 Task: Find connections with filter location Araucária with filter topic #Culturewith filter profile language English with filter current company US Tech Solutions with filter school Narayana Institute with filter industry Entertainment Providers with filter service category Project Management with filter keywords title Red Cross Volunteer
Action: Mouse moved to (508, 92)
Screenshot: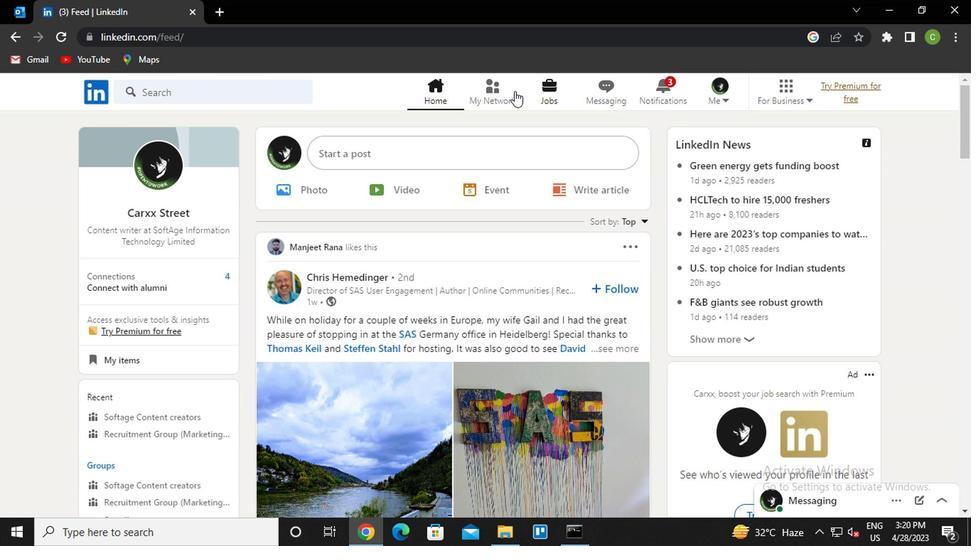 
Action: Mouse pressed left at (508, 92)
Screenshot: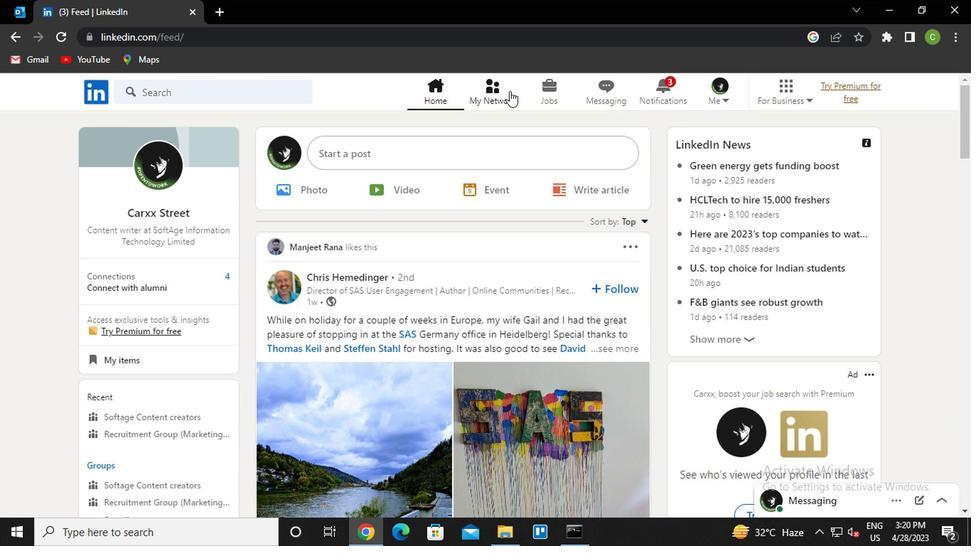 
Action: Mouse moved to (216, 171)
Screenshot: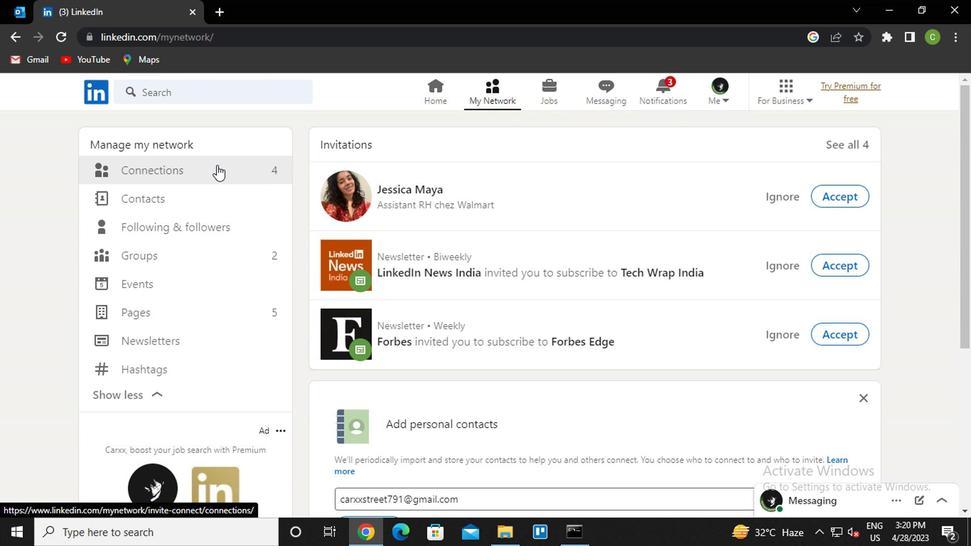 
Action: Mouse pressed left at (216, 171)
Screenshot: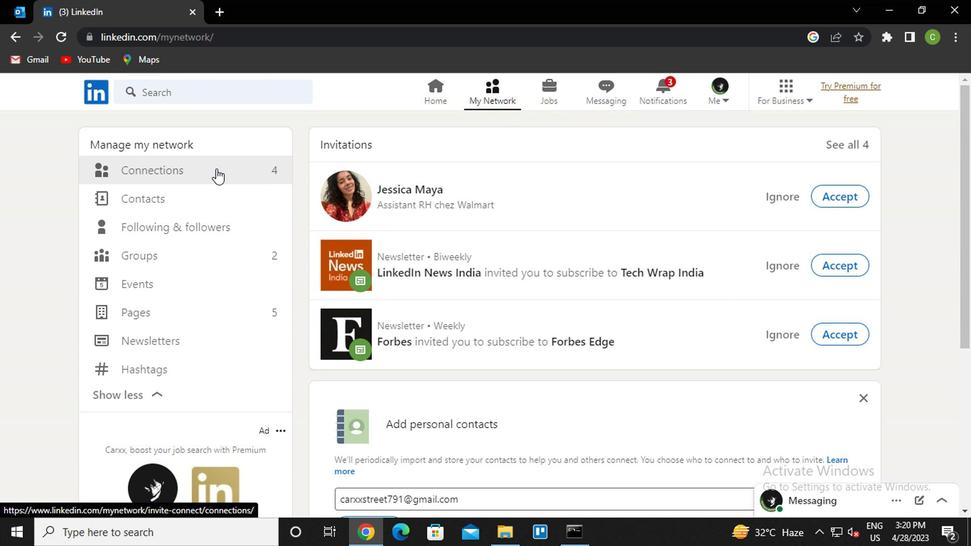 
Action: Mouse moved to (593, 173)
Screenshot: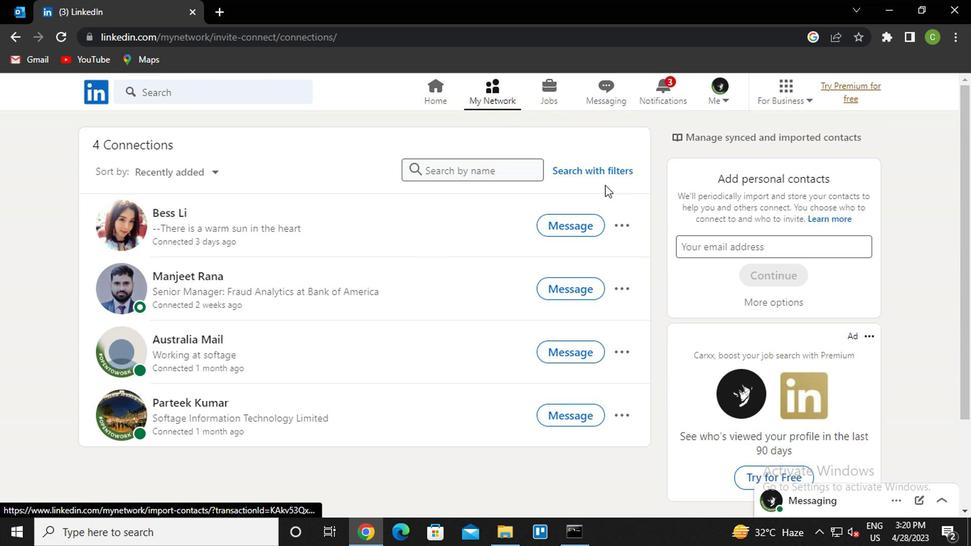 
Action: Mouse pressed left at (593, 173)
Screenshot: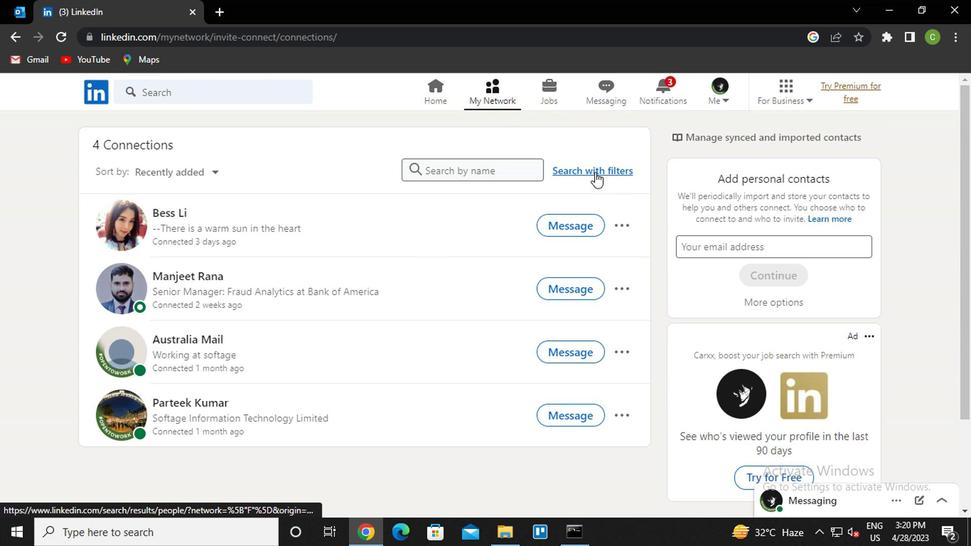 
Action: Mouse moved to (533, 129)
Screenshot: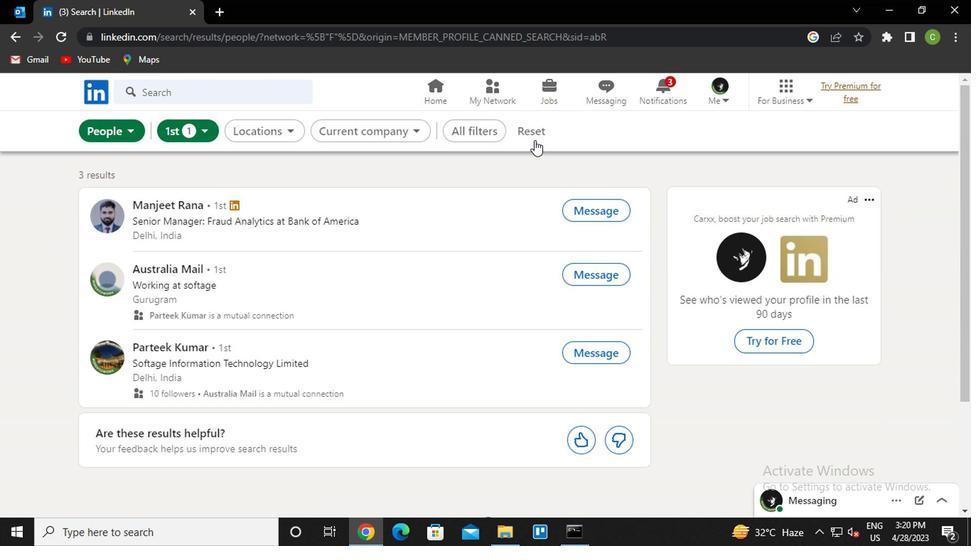 
Action: Mouse pressed left at (533, 129)
Screenshot: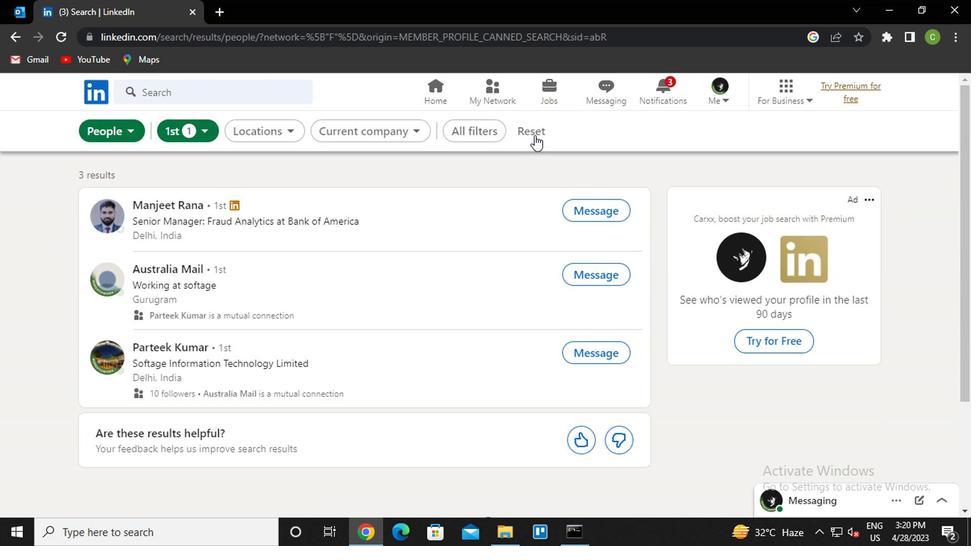 
Action: Mouse moved to (513, 136)
Screenshot: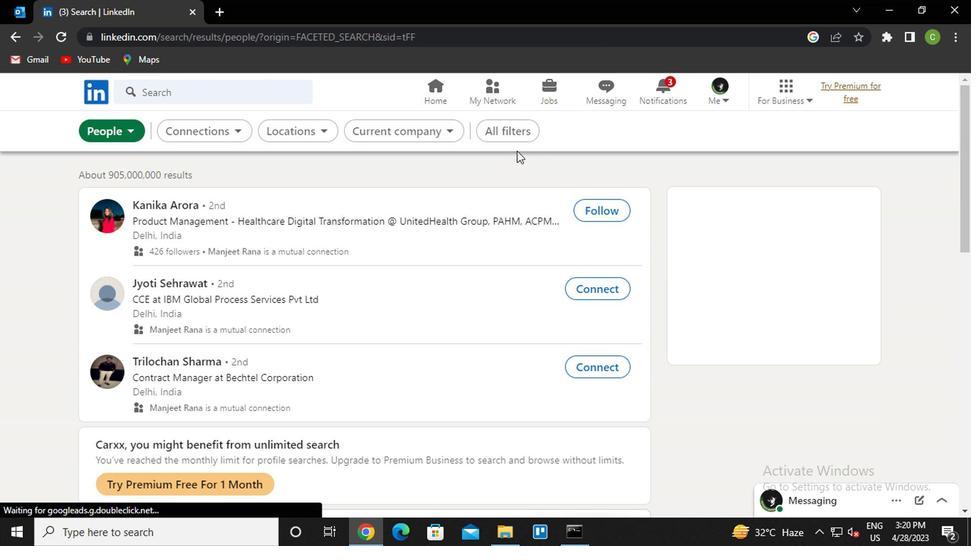 
Action: Mouse pressed left at (513, 136)
Screenshot: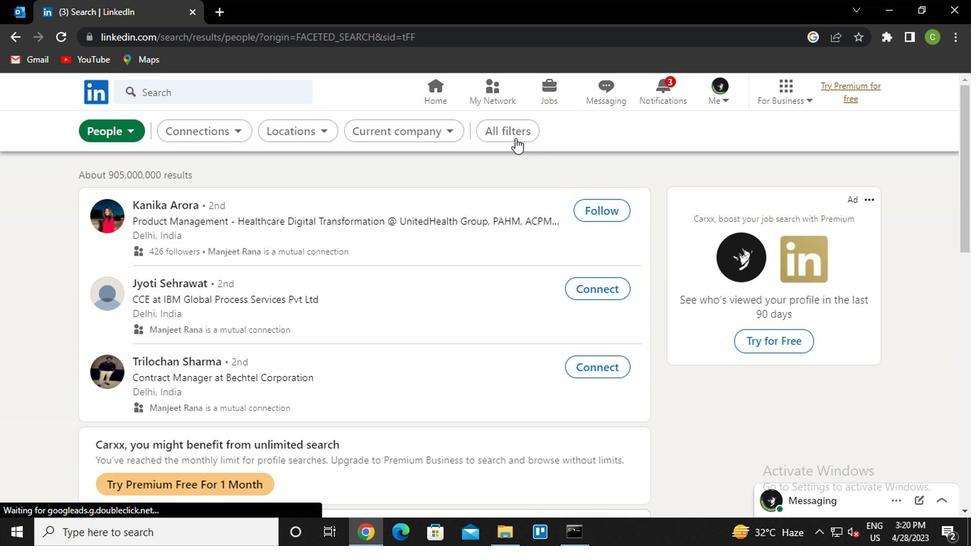 
Action: Mouse moved to (694, 312)
Screenshot: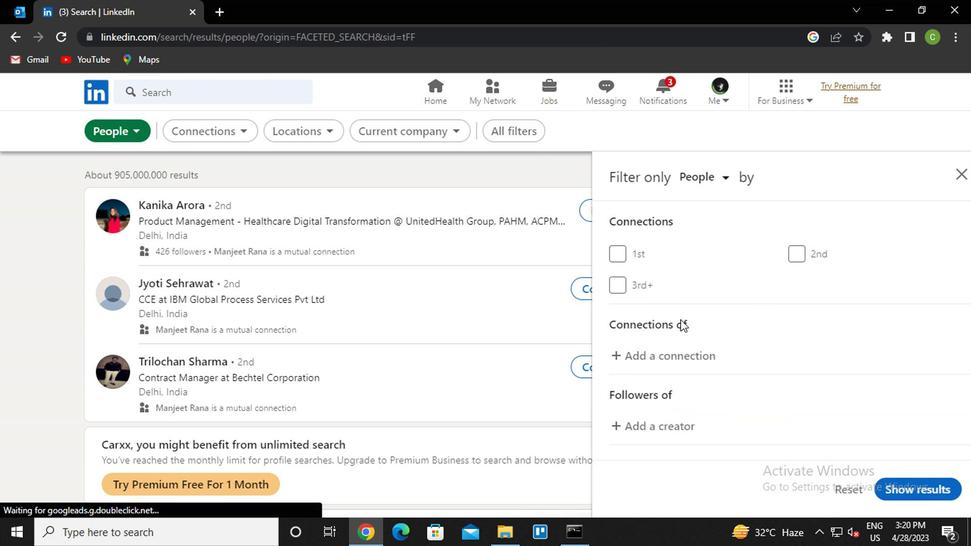 
Action: Mouse scrolled (694, 311) with delta (0, -1)
Screenshot: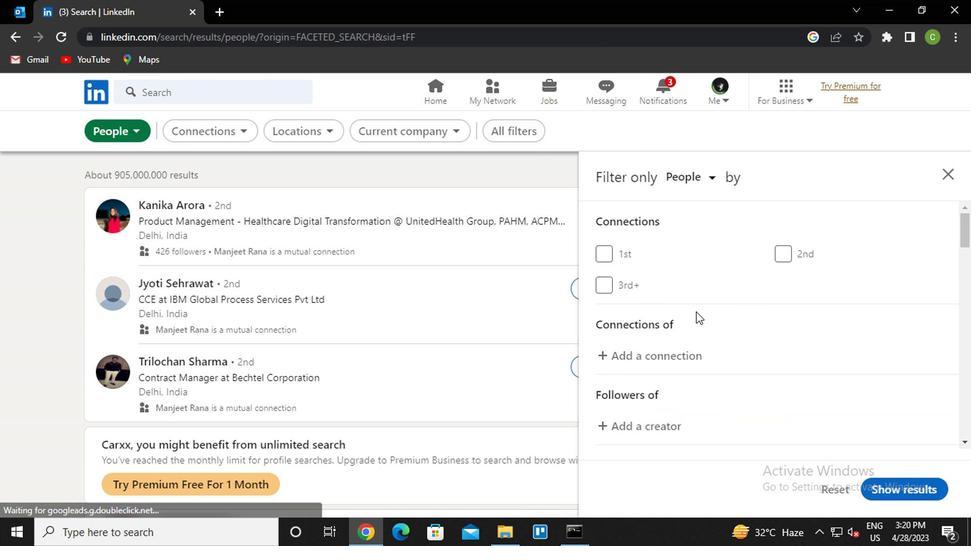 
Action: Mouse scrolled (694, 311) with delta (0, -1)
Screenshot: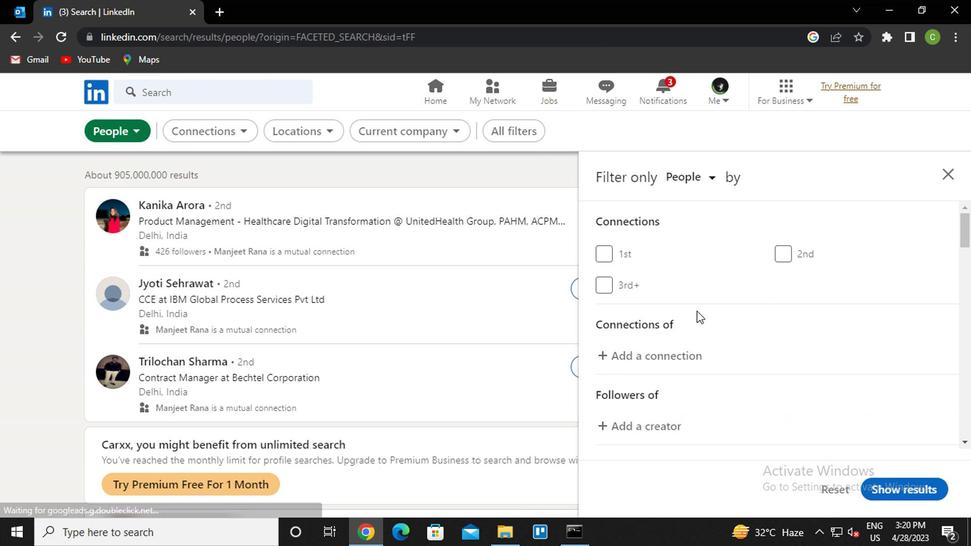 
Action: Mouse scrolled (694, 311) with delta (0, -1)
Screenshot: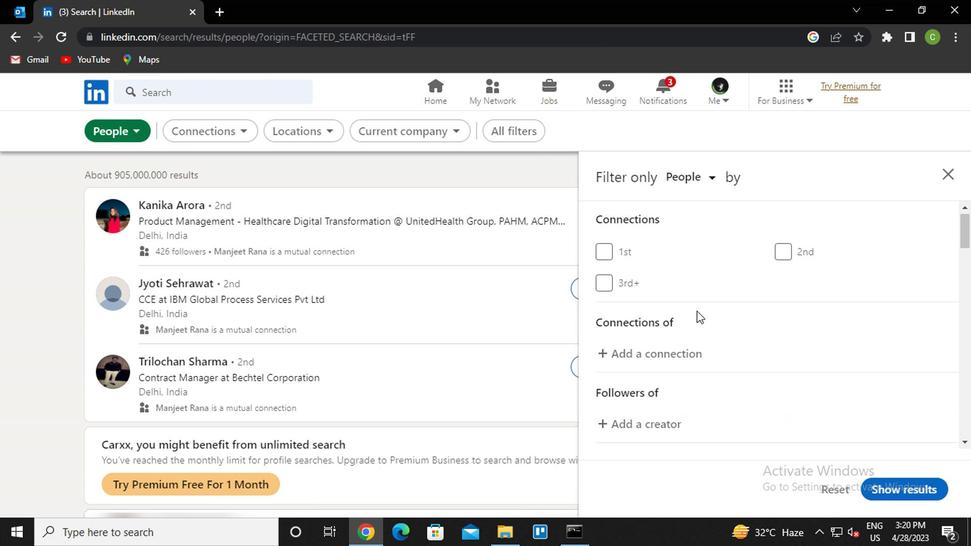 
Action: Mouse scrolled (694, 311) with delta (0, -1)
Screenshot: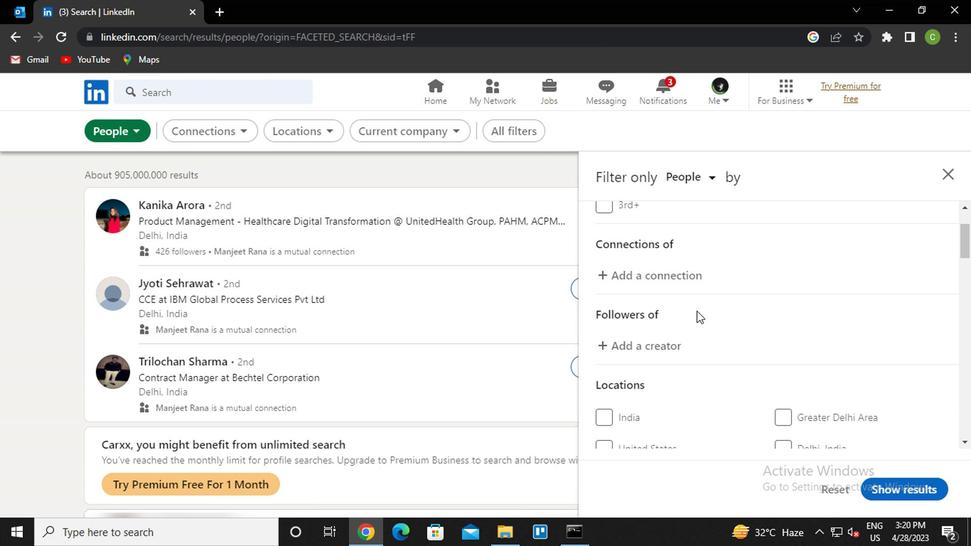 
Action: Mouse moved to (820, 277)
Screenshot: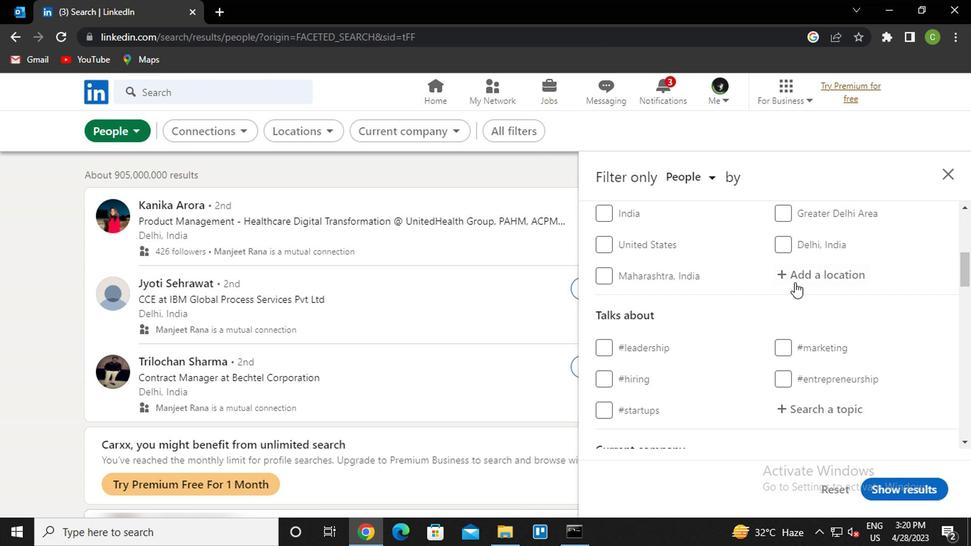 
Action: Mouse pressed left at (820, 277)
Screenshot: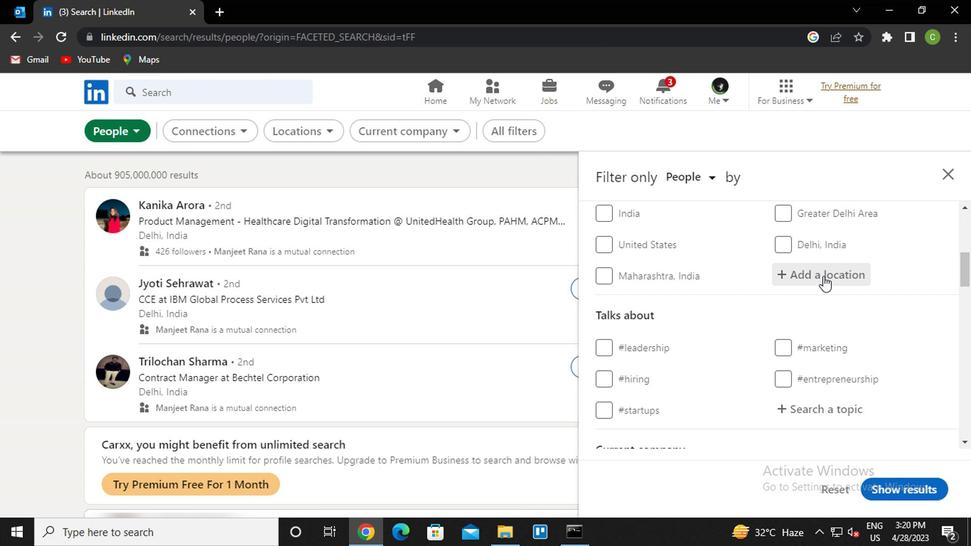 
Action: Key pressed <Key.caps_lock>a<Key.caps_lock>rau<Key.down><Key.down><Key.down><Key.enter>
Screenshot: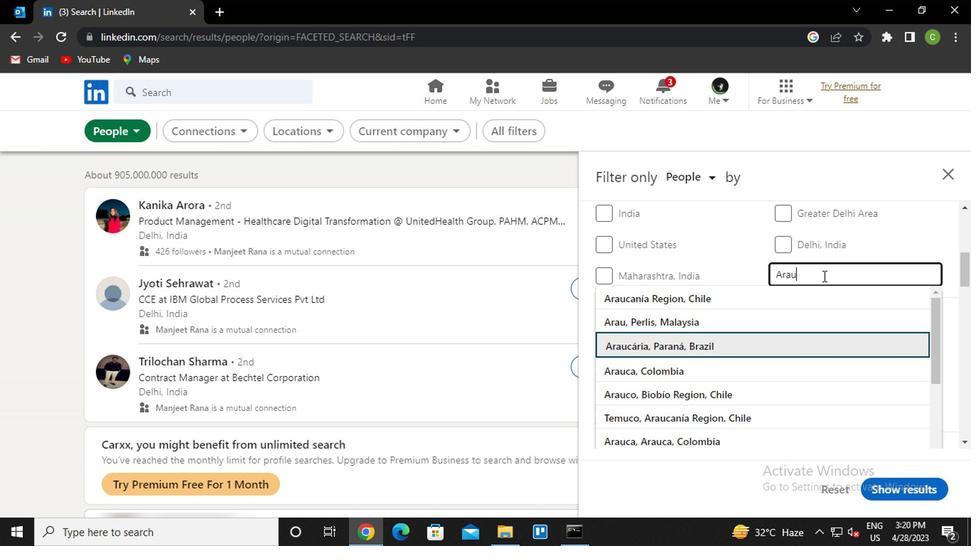 
Action: Mouse moved to (804, 302)
Screenshot: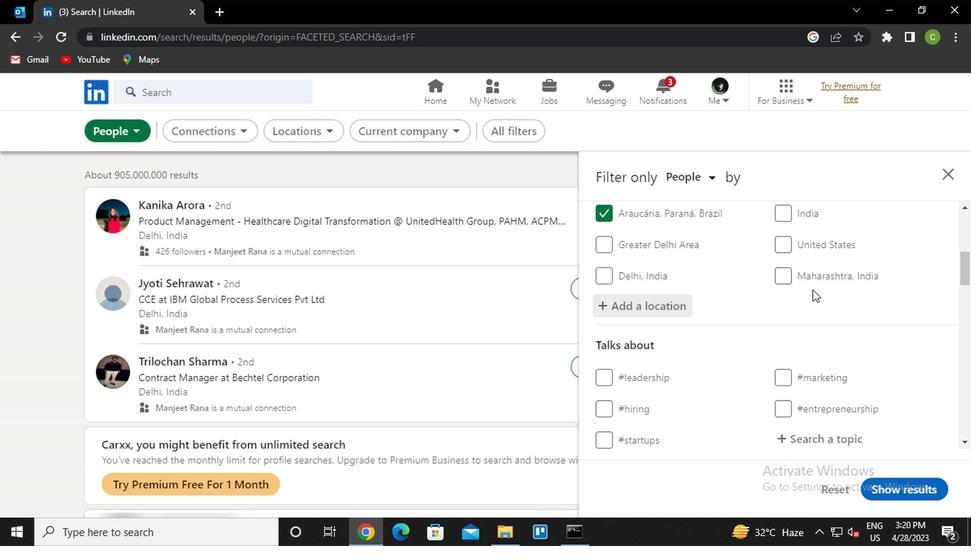 
Action: Mouse scrolled (804, 301) with delta (0, -1)
Screenshot: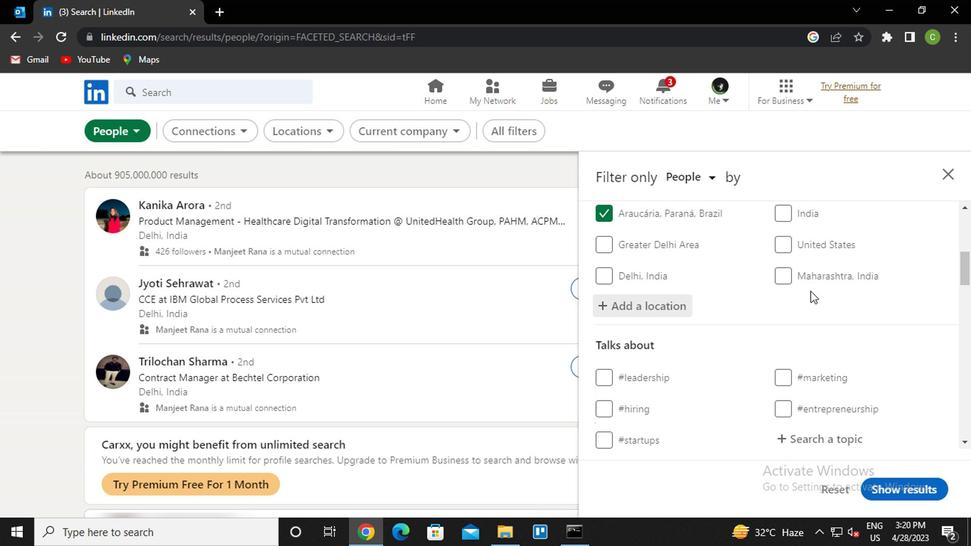 
Action: Mouse moved to (796, 316)
Screenshot: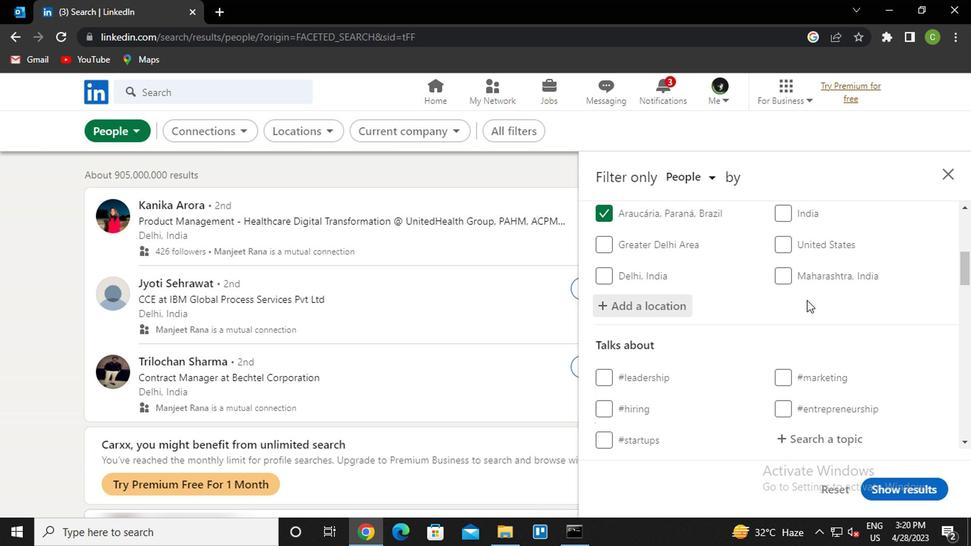 
Action: Mouse scrolled (796, 315) with delta (0, -1)
Screenshot: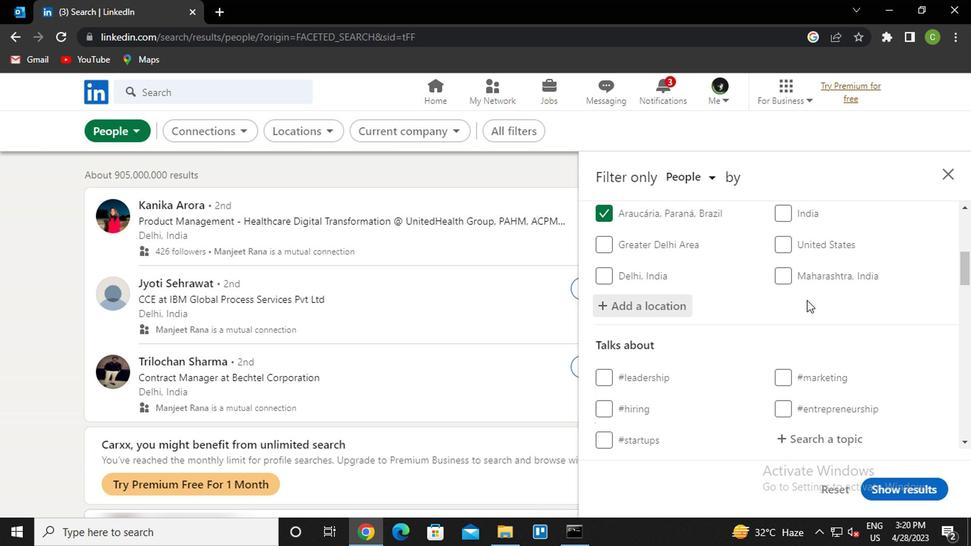 
Action: Mouse moved to (813, 306)
Screenshot: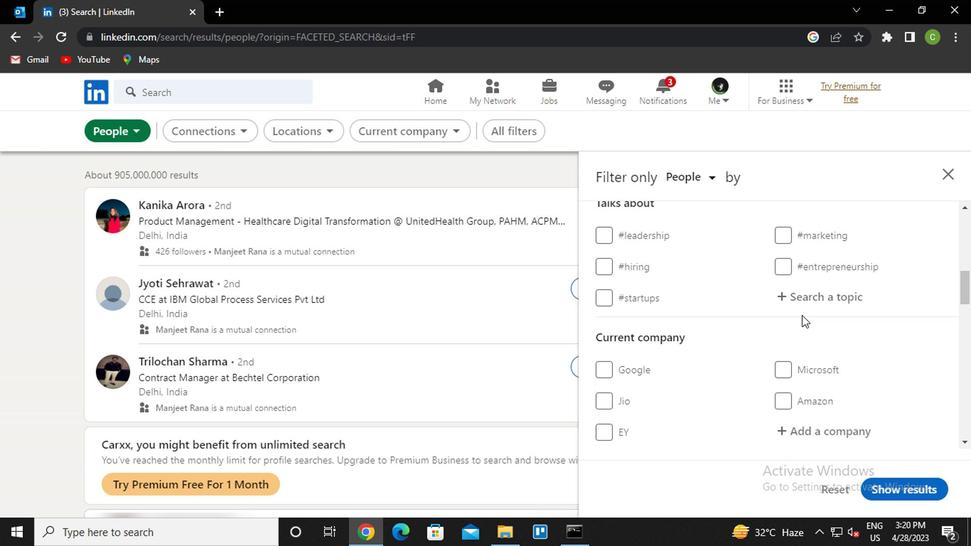 
Action: Mouse pressed left at (813, 306)
Screenshot: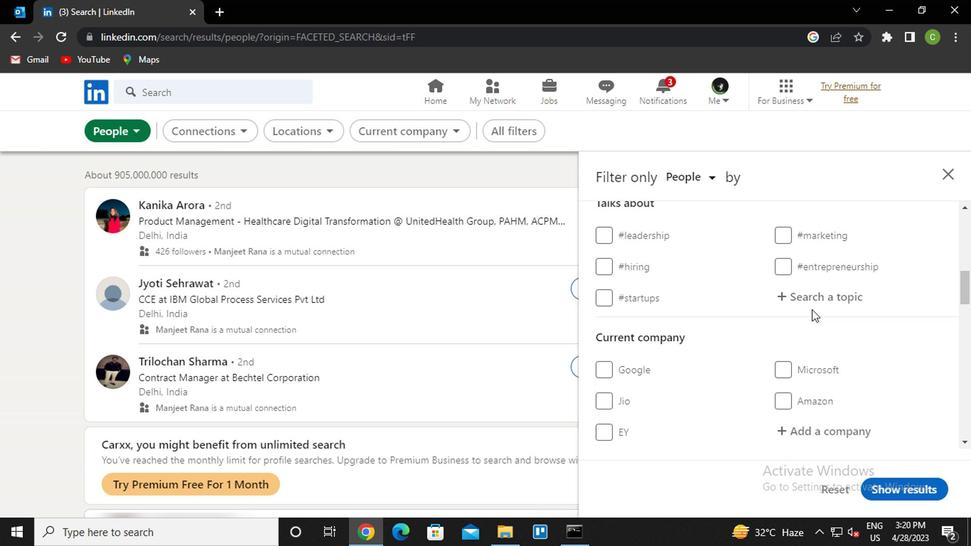 
Action: Key pressed <Key.caps_lock>c<Key.caps_lock>ulture<Key.down><Key.enter>
Screenshot: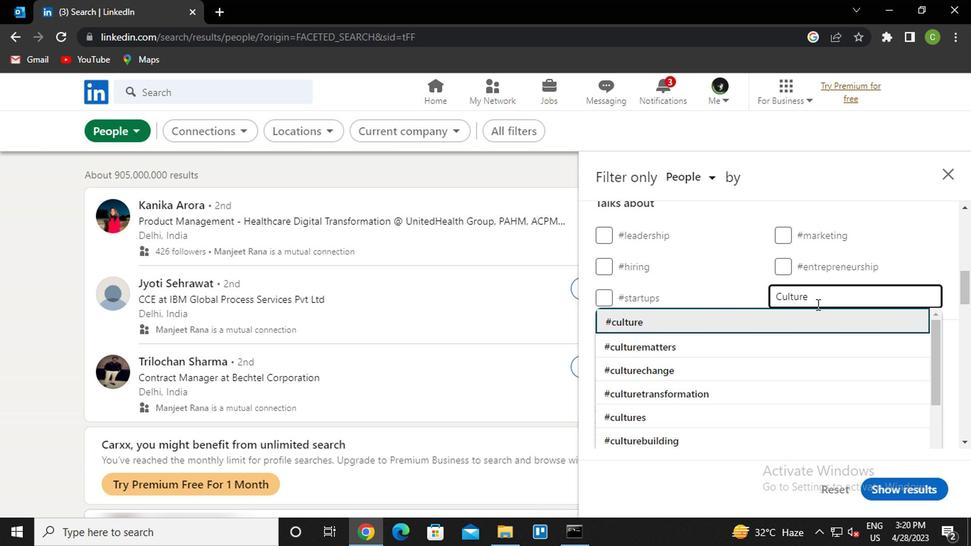 
Action: Mouse moved to (801, 313)
Screenshot: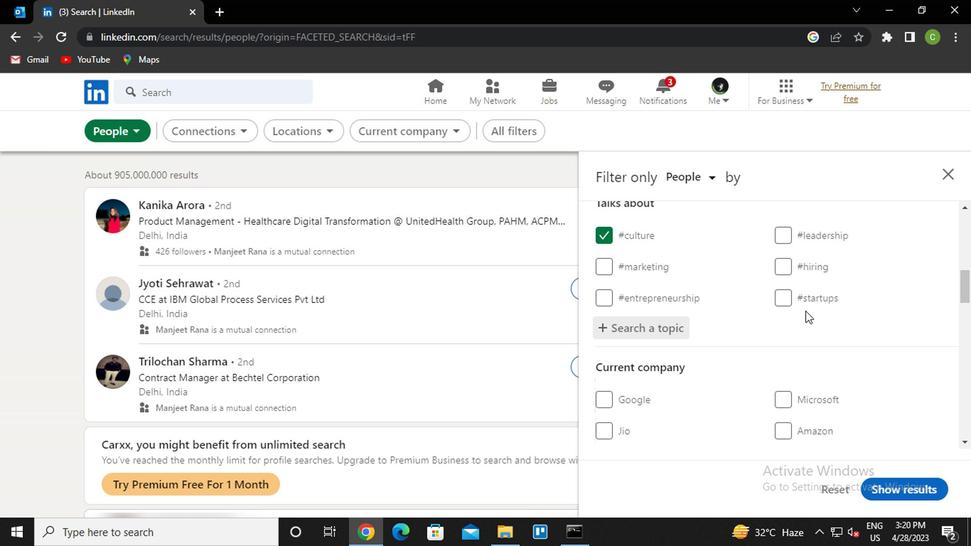 
Action: Mouse scrolled (801, 312) with delta (0, 0)
Screenshot: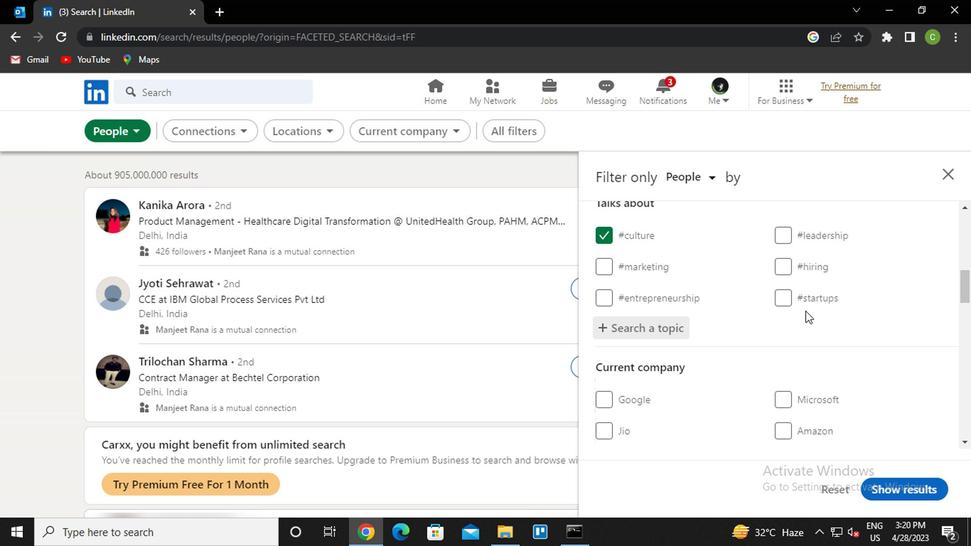
Action: Mouse moved to (801, 315)
Screenshot: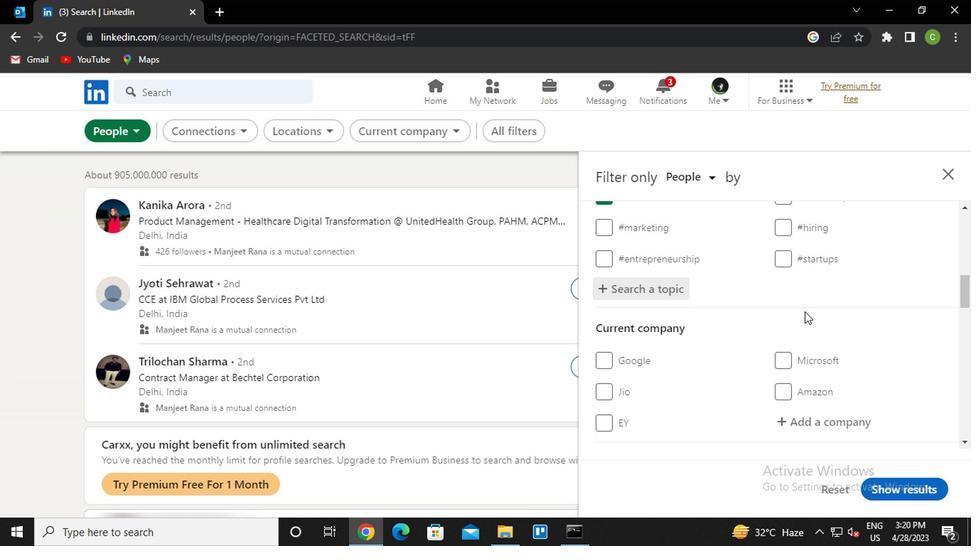 
Action: Mouse scrolled (801, 314) with delta (0, 0)
Screenshot: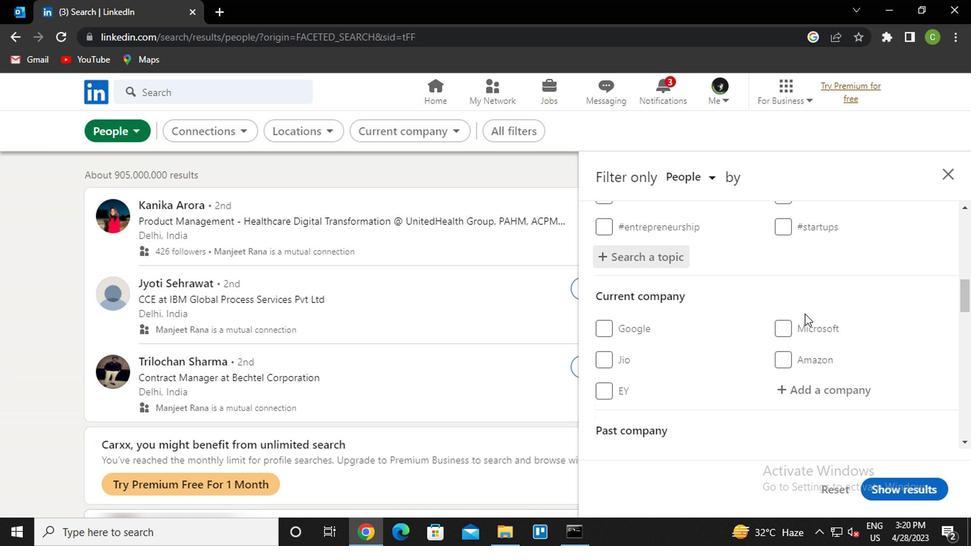 
Action: Mouse moved to (800, 318)
Screenshot: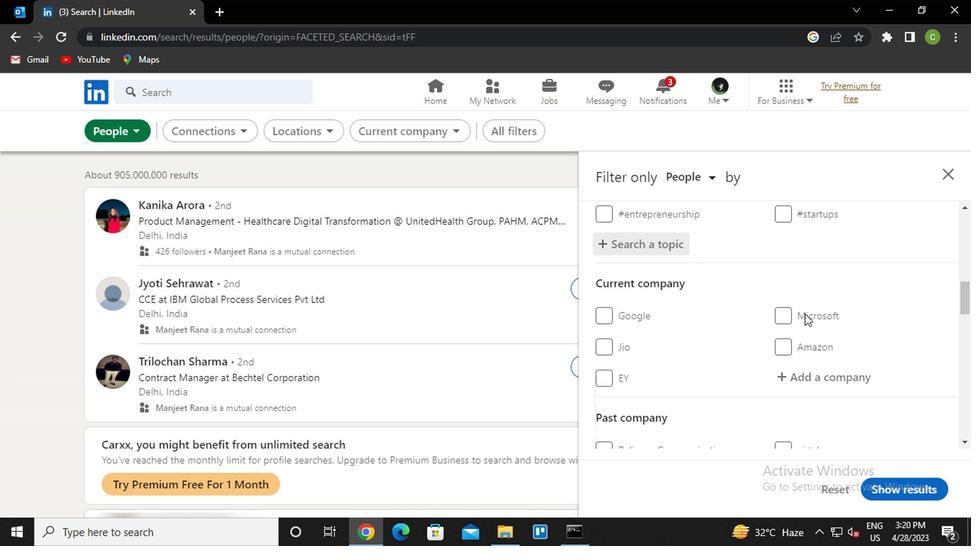 
Action: Mouse scrolled (800, 318) with delta (0, 0)
Screenshot: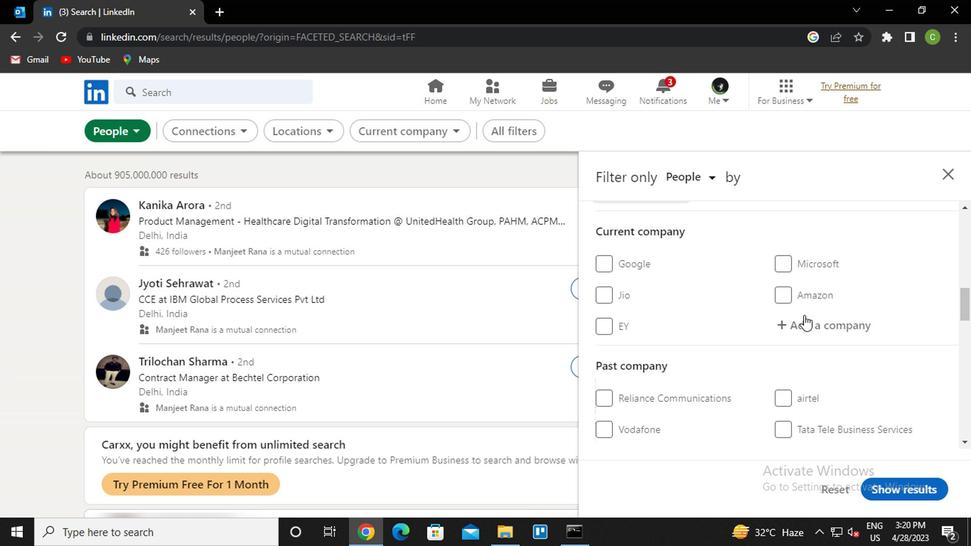
Action: Mouse moved to (819, 247)
Screenshot: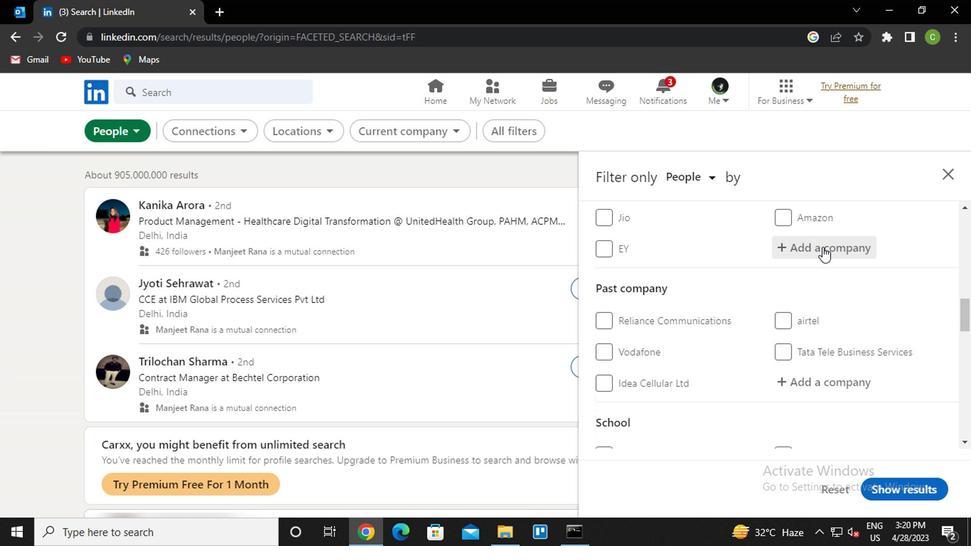 
Action: Mouse pressed left at (819, 247)
Screenshot: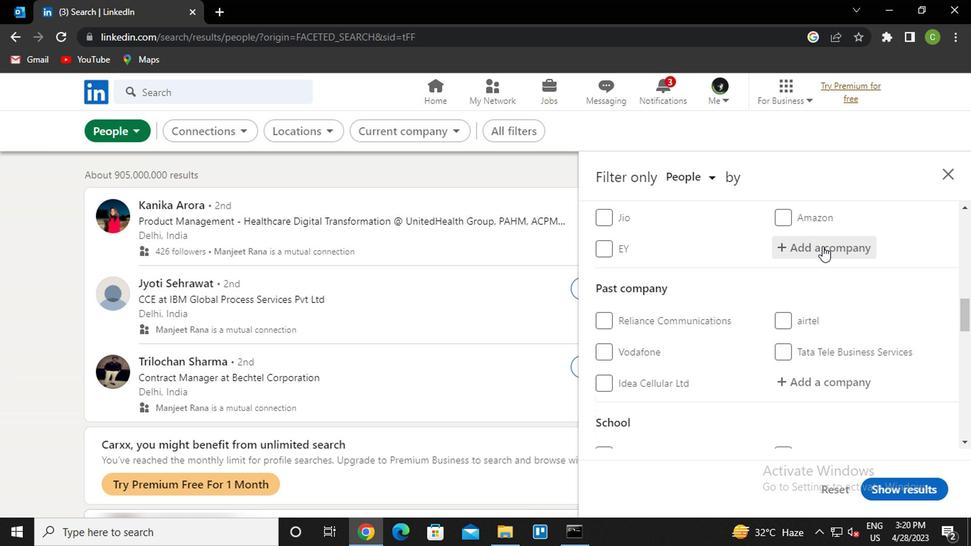 
Action: Mouse moved to (785, 244)
Screenshot: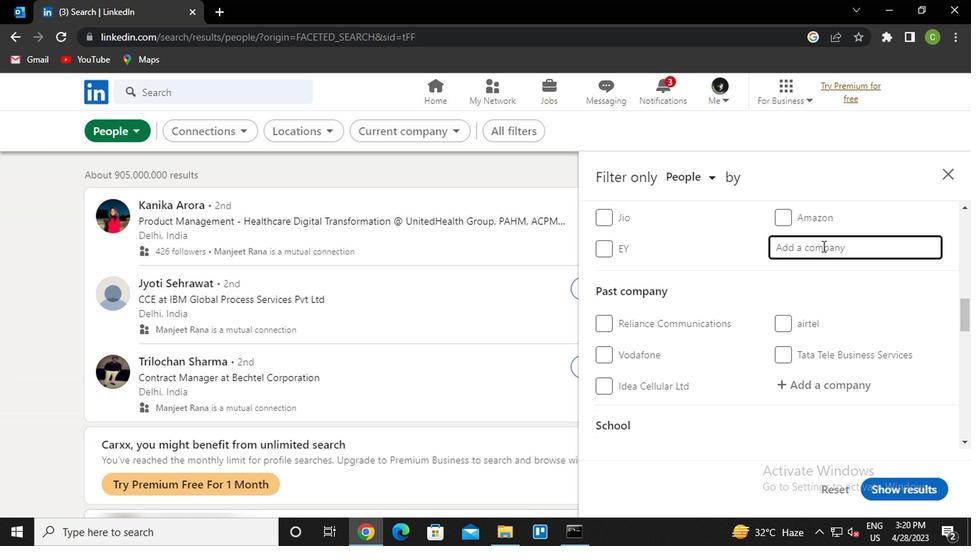 
Action: Mouse scrolled (785, 243) with delta (0, -1)
Screenshot: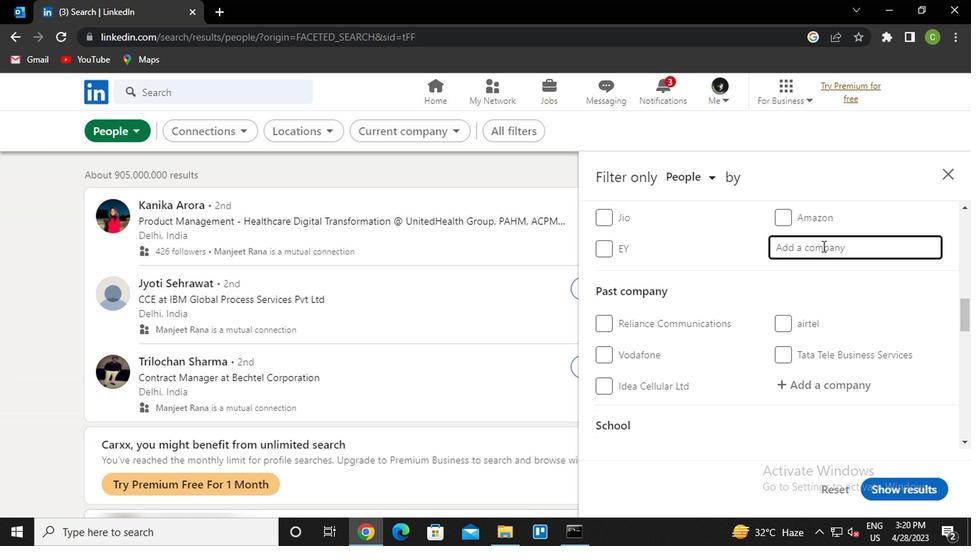 
Action: Mouse moved to (772, 253)
Screenshot: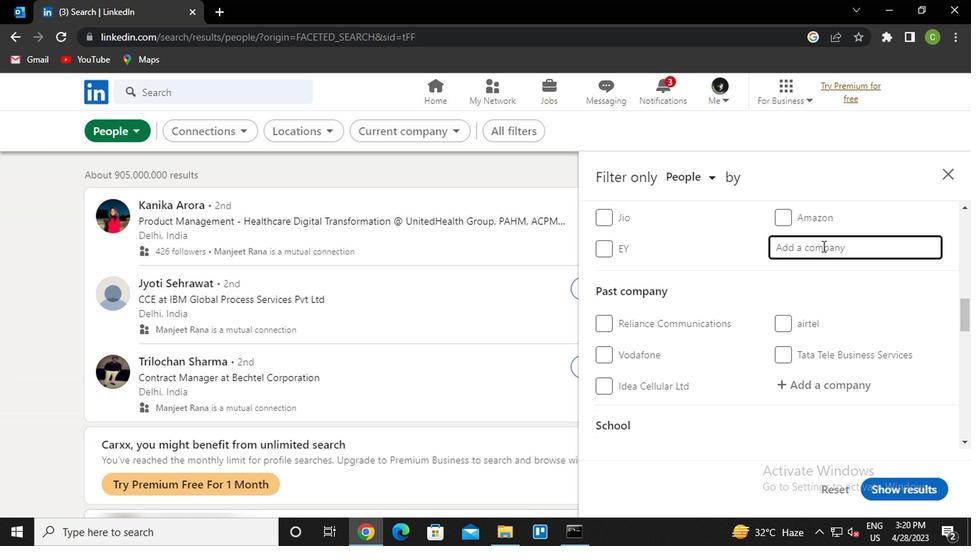 
Action: Mouse scrolled (772, 252) with delta (0, -1)
Screenshot: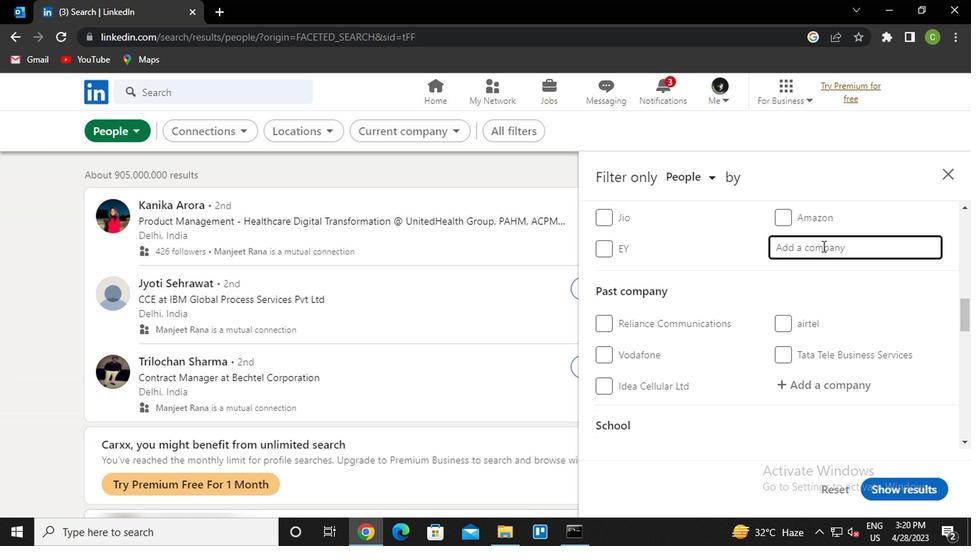 
Action: Mouse moved to (760, 264)
Screenshot: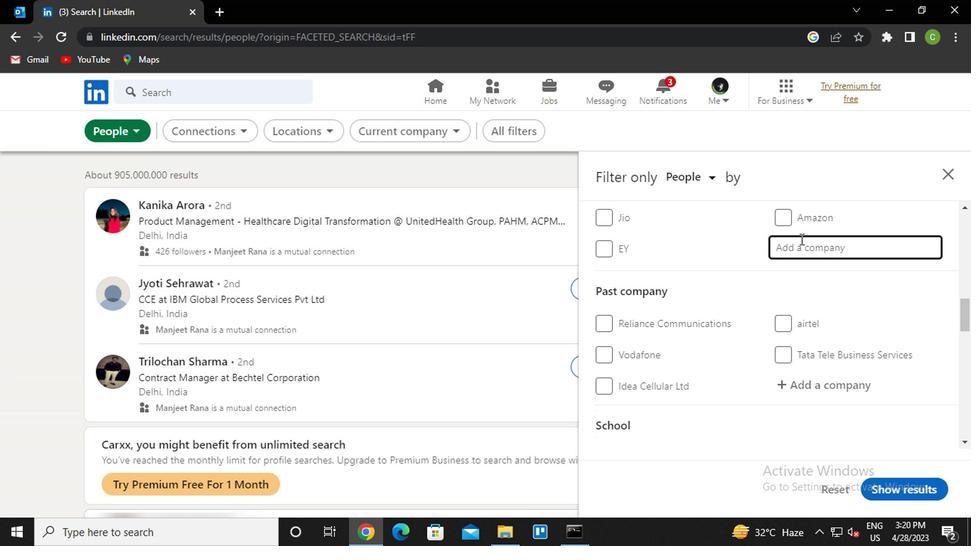 
Action: Mouse scrolled (760, 264) with delta (0, 0)
Screenshot: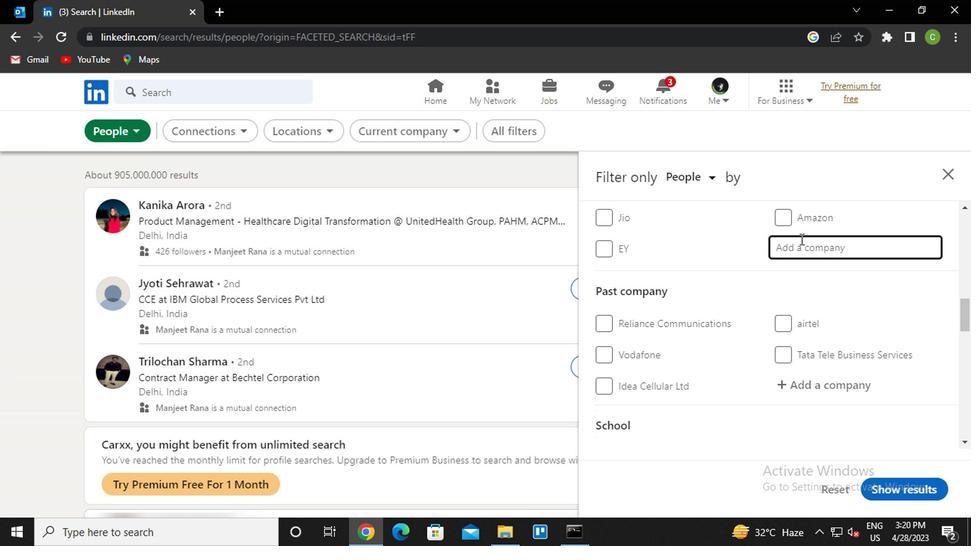 
Action: Mouse moved to (754, 268)
Screenshot: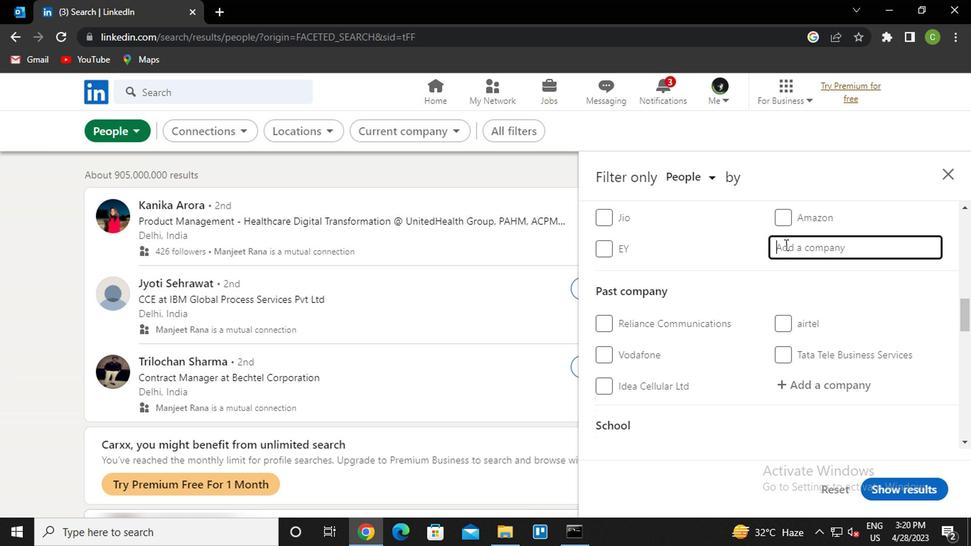 
Action: Mouse scrolled (754, 267) with delta (0, 0)
Screenshot: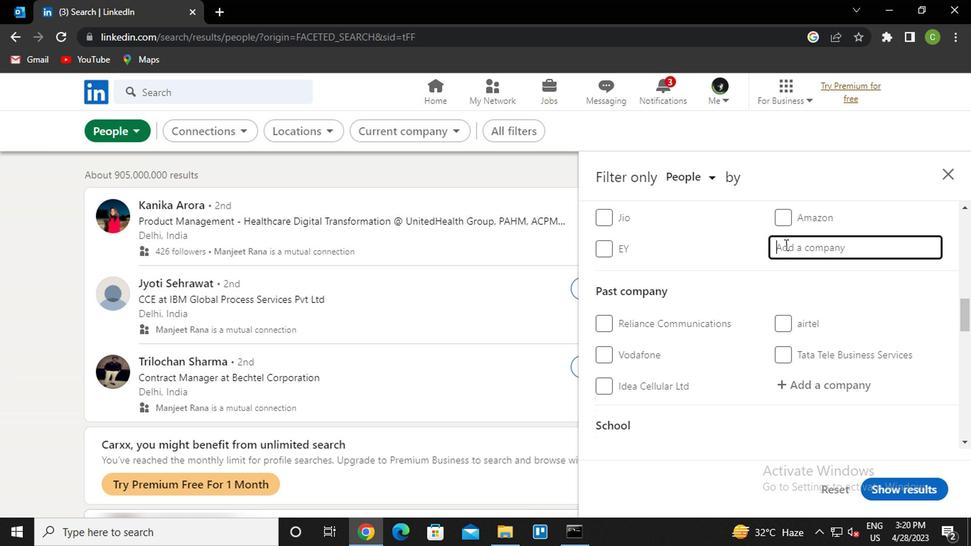 
Action: Mouse moved to (747, 272)
Screenshot: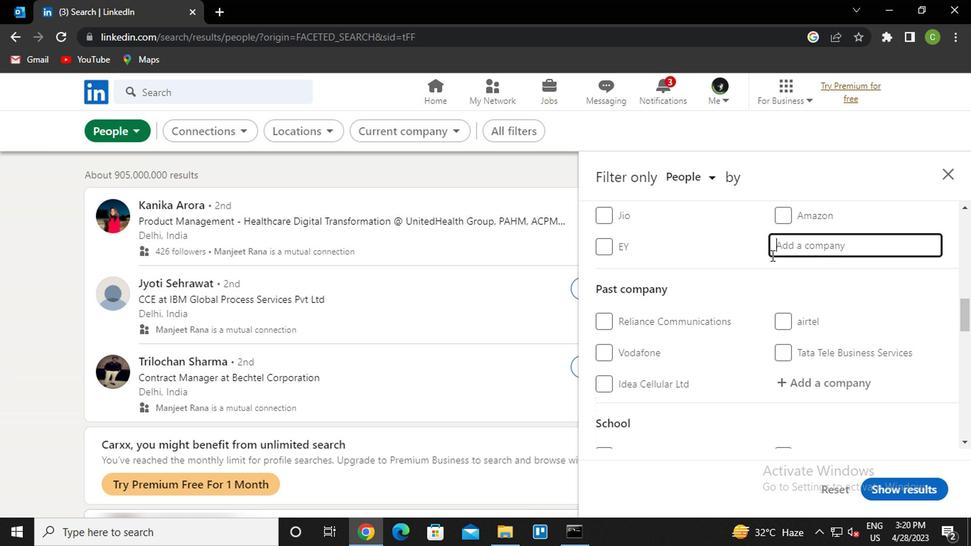 
Action: Mouse scrolled (747, 271) with delta (0, -1)
Screenshot: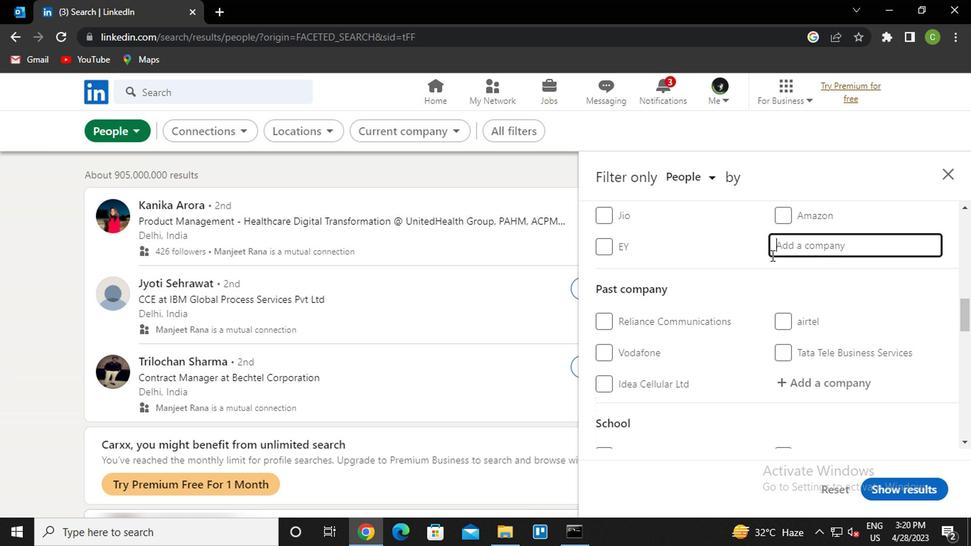 
Action: Mouse moved to (742, 276)
Screenshot: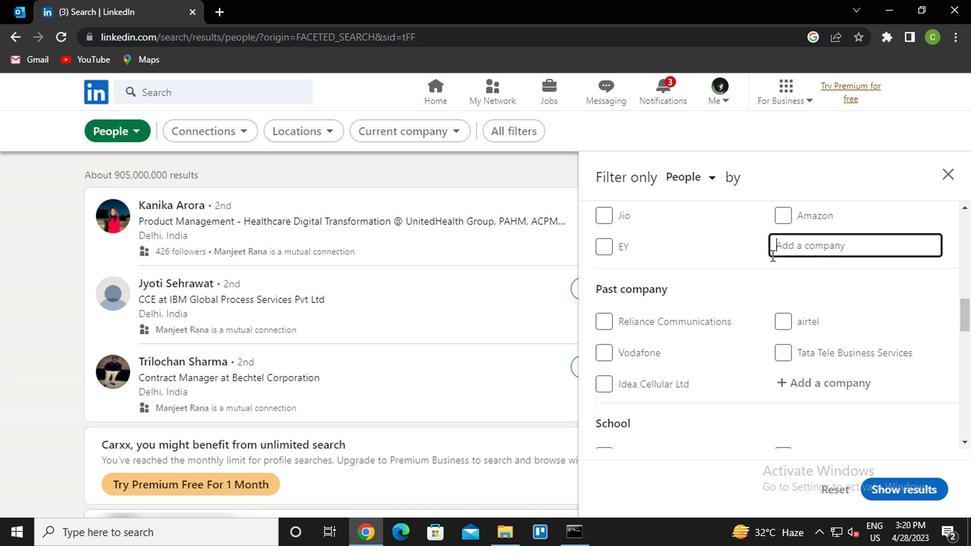 
Action: Mouse scrolled (742, 275) with delta (0, -1)
Screenshot: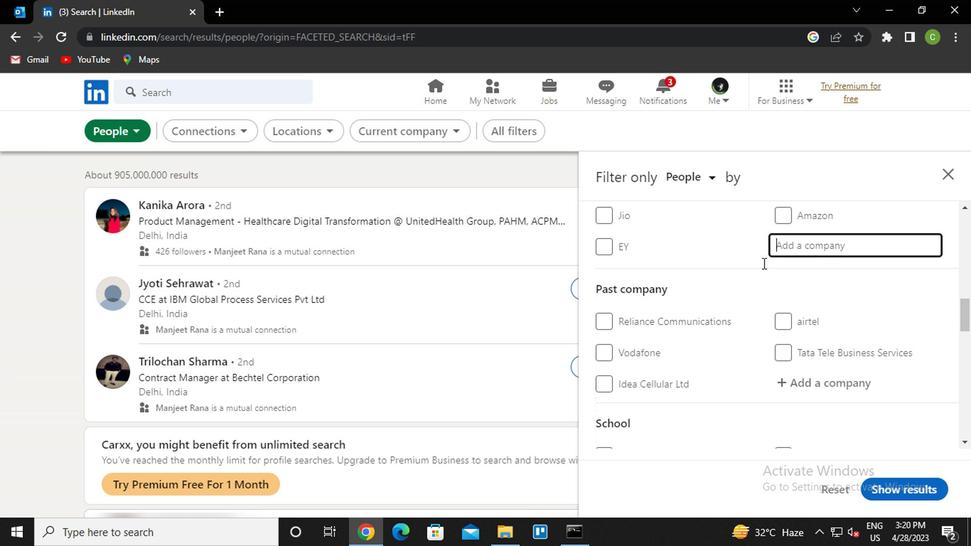 
Action: Mouse moved to (724, 321)
Screenshot: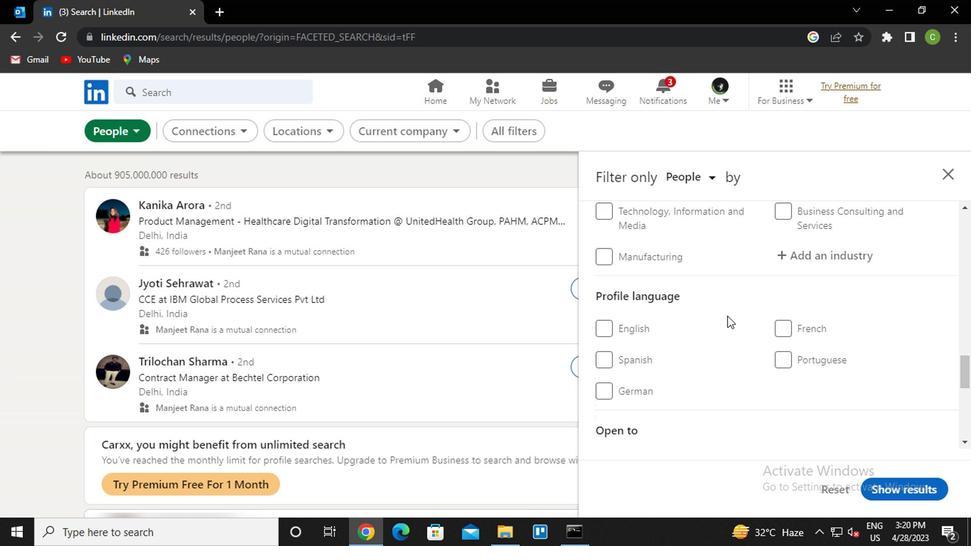 
Action: Mouse scrolled (724, 320) with delta (0, -1)
Screenshot: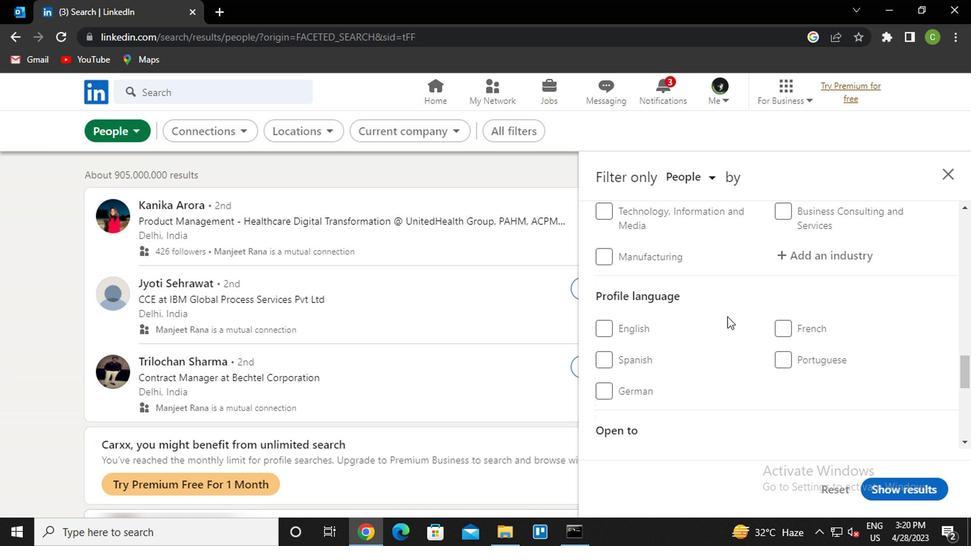 
Action: Mouse moved to (723, 325)
Screenshot: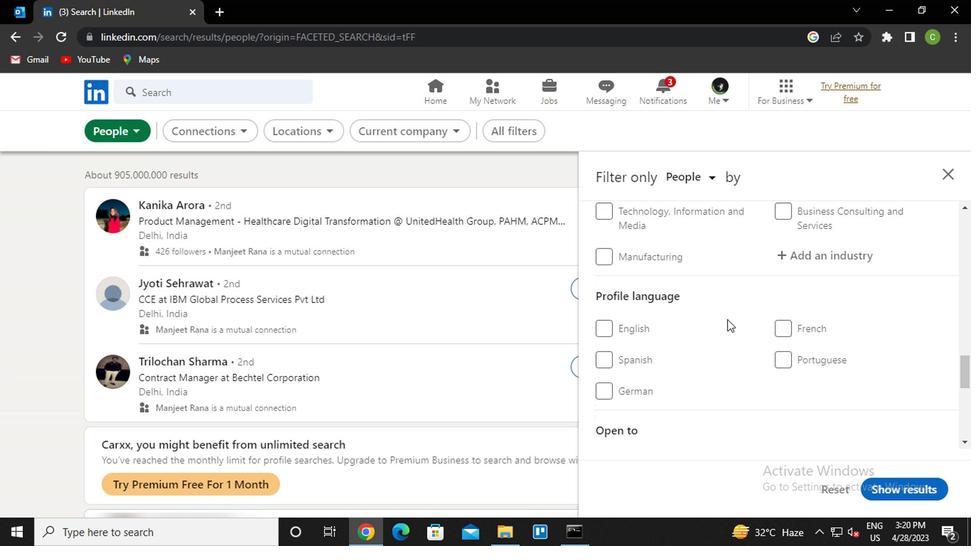 
Action: Mouse scrolled (723, 324) with delta (0, 0)
Screenshot: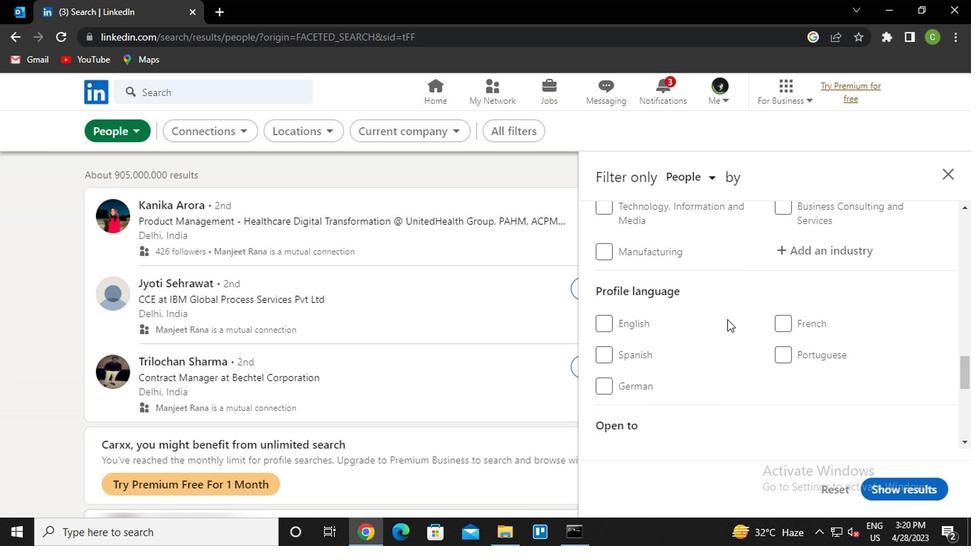 
Action: Mouse moved to (607, 223)
Screenshot: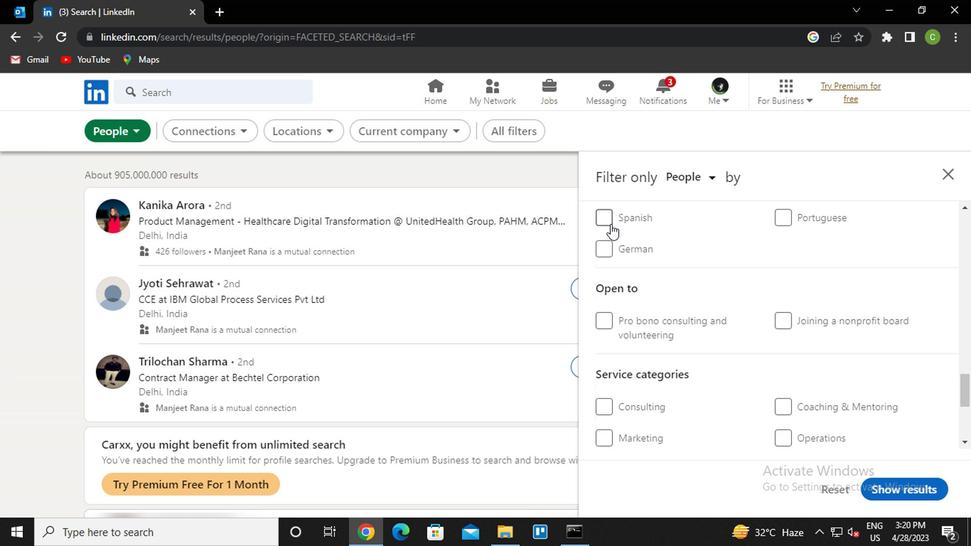 
Action: Mouse pressed left at (607, 223)
Screenshot: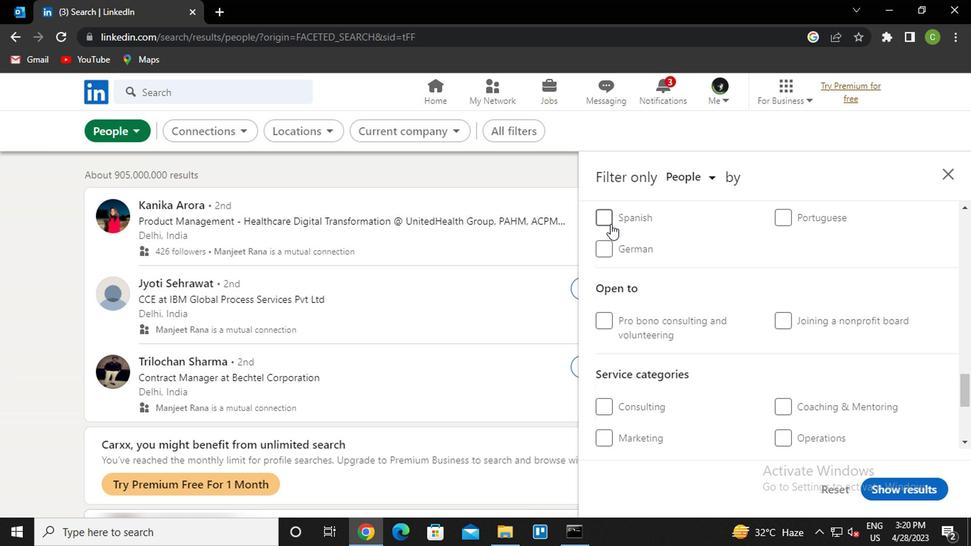 
Action: Mouse moved to (721, 294)
Screenshot: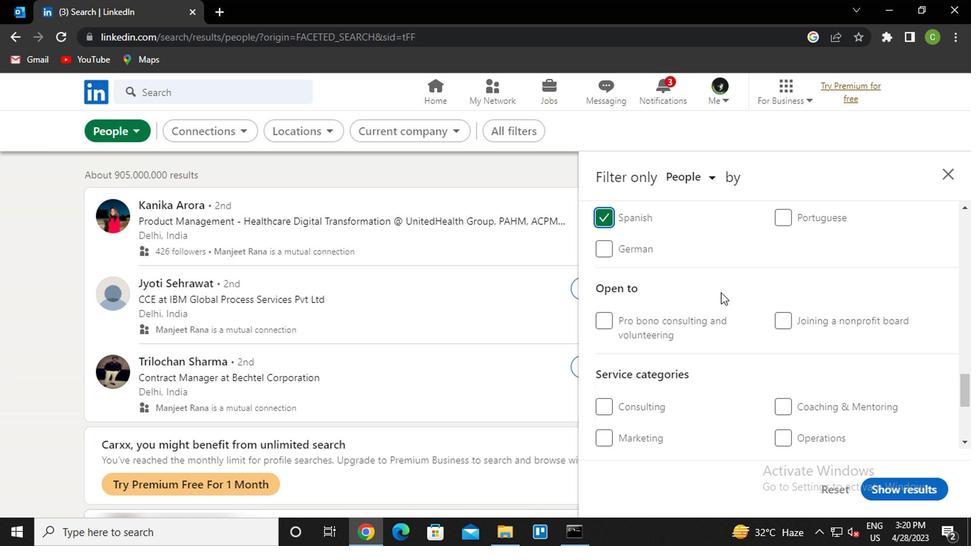 
Action: Mouse scrolled (721, 295) with delta (0, 1)
Screenshot: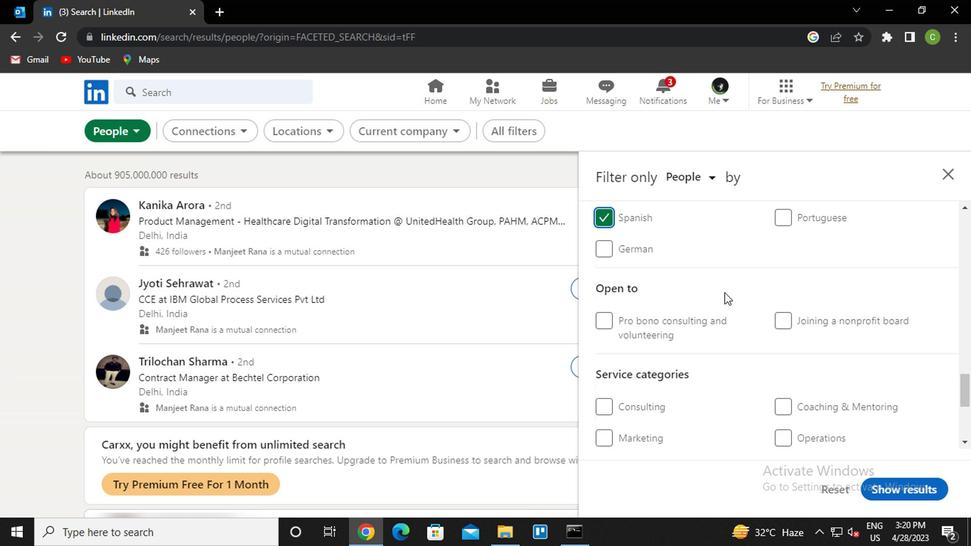 
Action: Mouse moved to (606, 291)
Screenshot: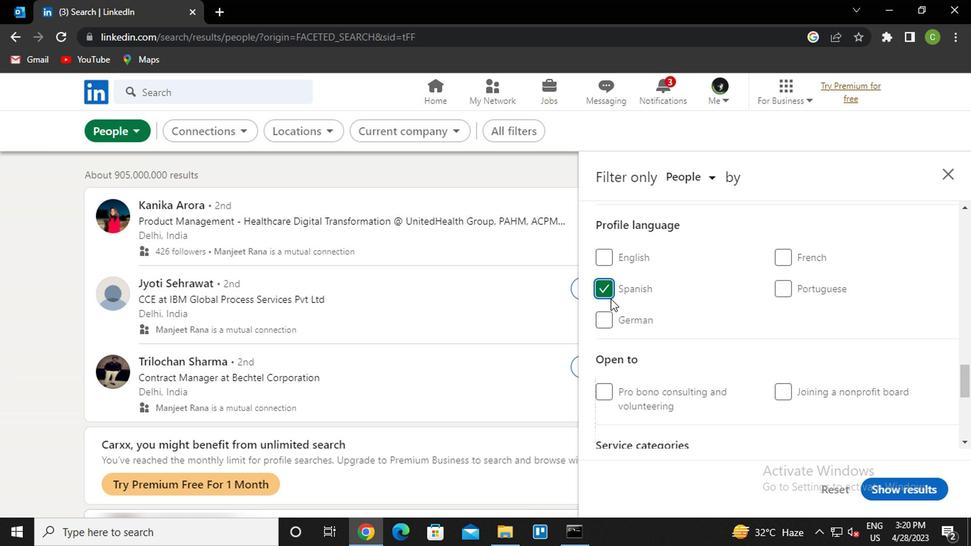 
Action: Mouse pressed left at (606, 291)
Screenshot: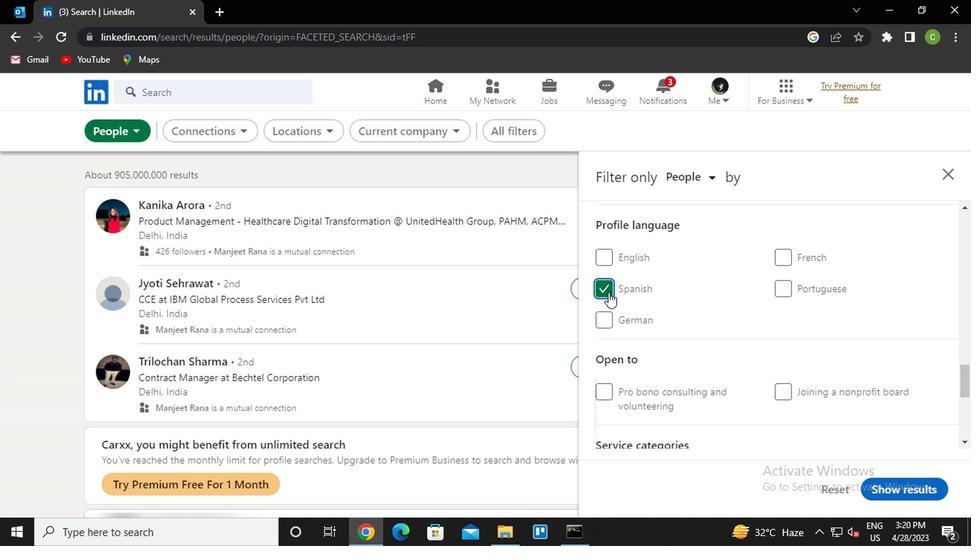 
Action: Mouse moved to (606, 256)
Screenshot: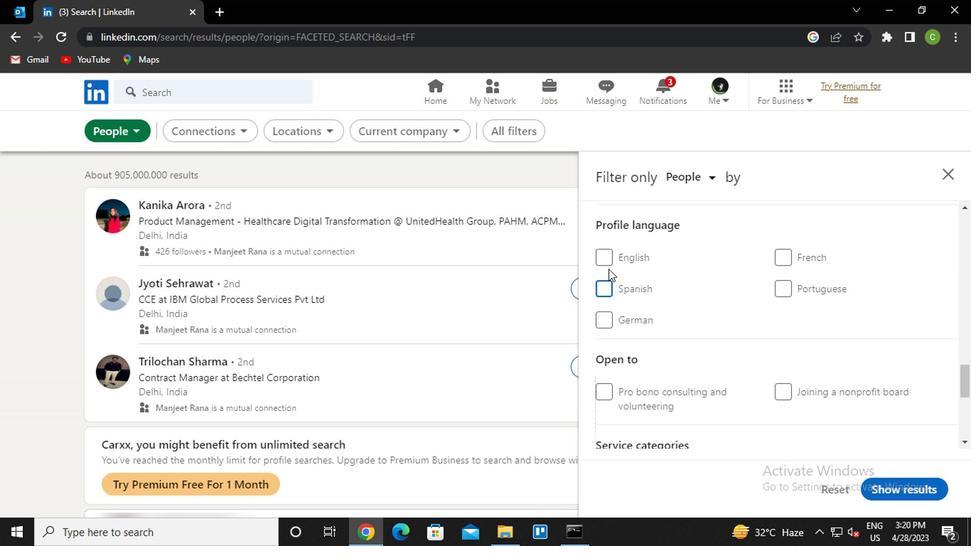 
Action: Mouse pressed left at (606, 256)
Screenshot: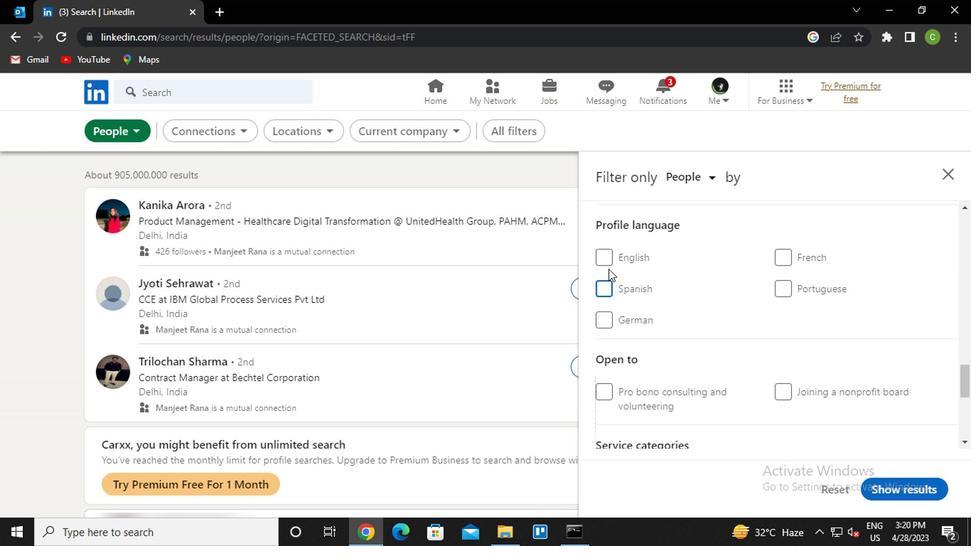 
Action: Mouse moved to (820, 317)
Screenshot: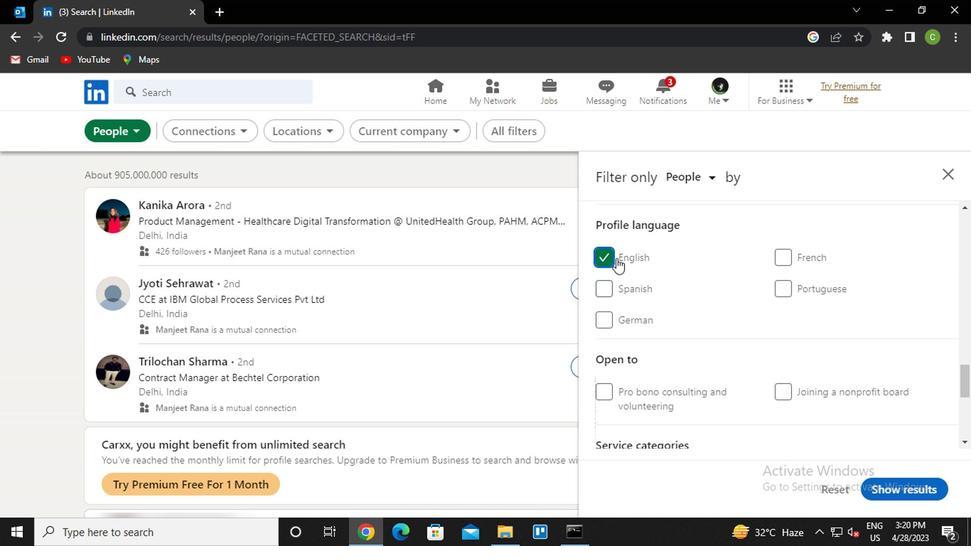 
Action: Mouse scrolled (820, 318) with delta (0, 0)
Screenshot: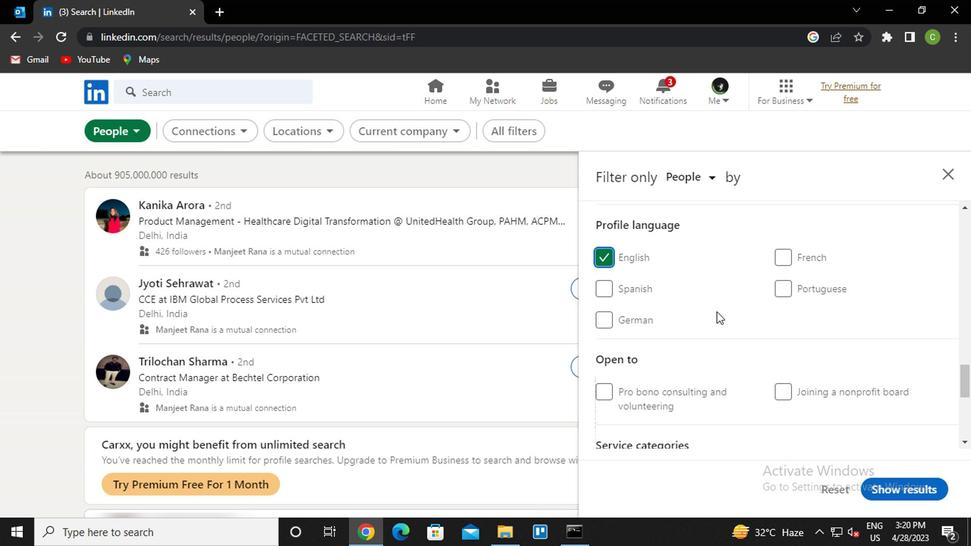 
Action: Mouse scrolled (820, 318) with delta (0, 0)
Screenshot: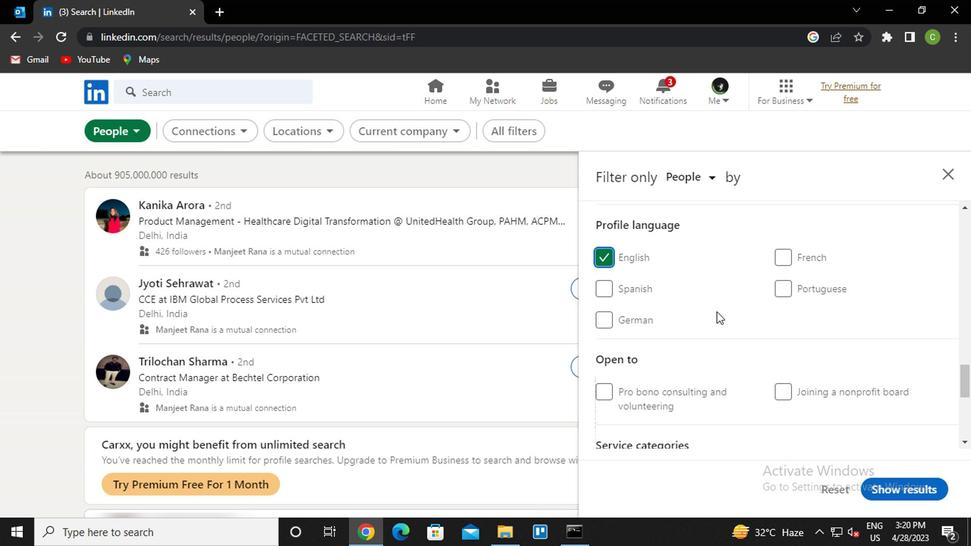
Action: Mouse scrolled (820, 318) with delta (0, 0)
Screenshot: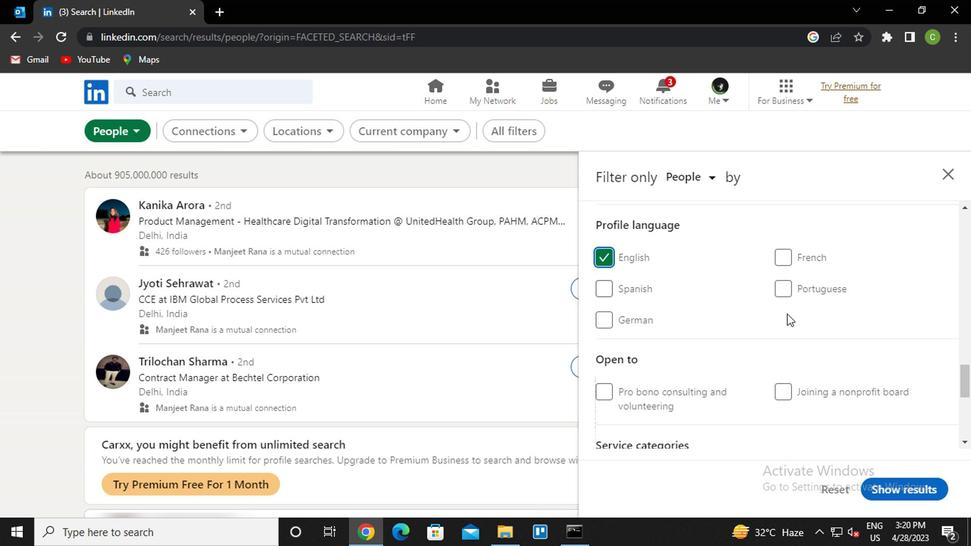 
Action: Mouse scrolled (820, 318) with delta (0, 0)
Screenshot: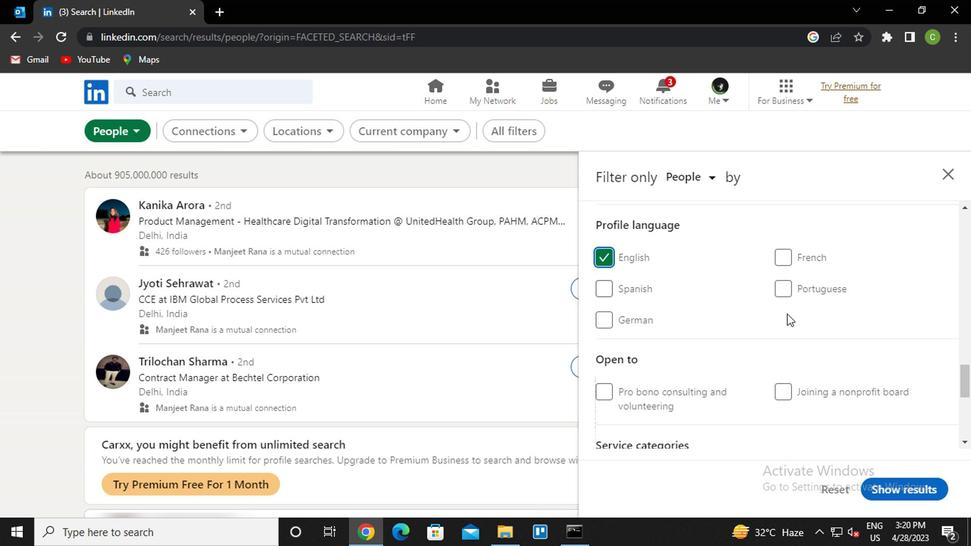 
Action: Mouse scrolled (820, 318) with delta (0, 0)
Screenshot: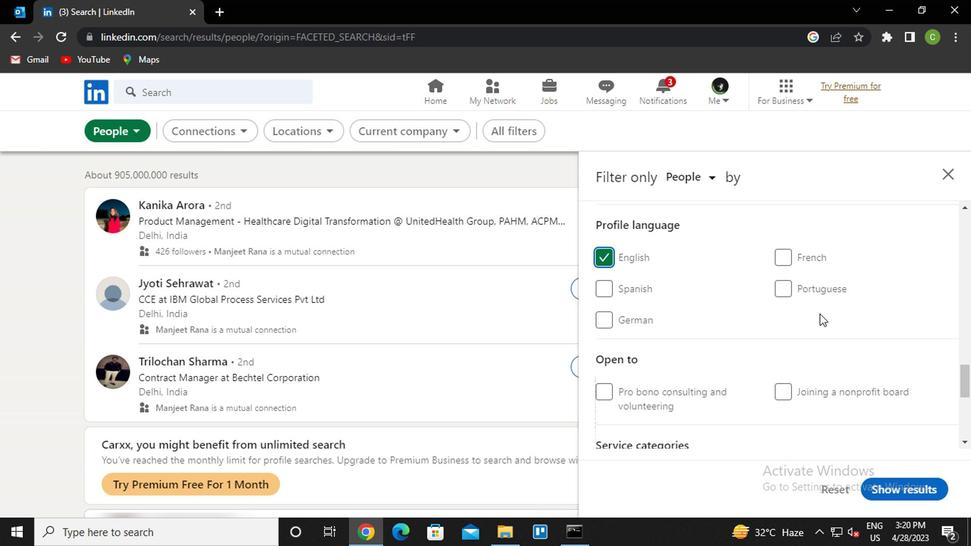 
Action: Mouse scrolled (820, 318) with delta (0, 0)
Screenshot: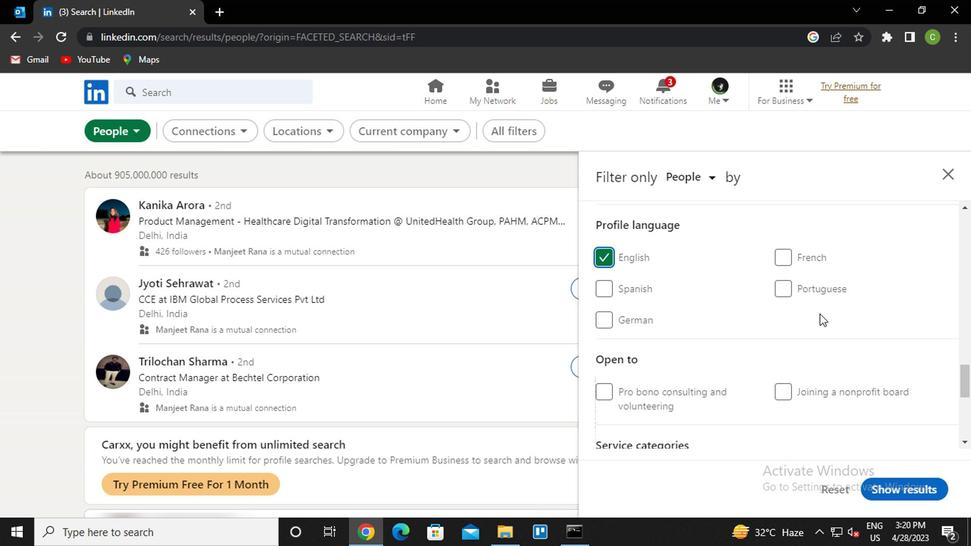 
Action: Mouse scrolled (820, 318) with delta (0, 0)
Screenshot: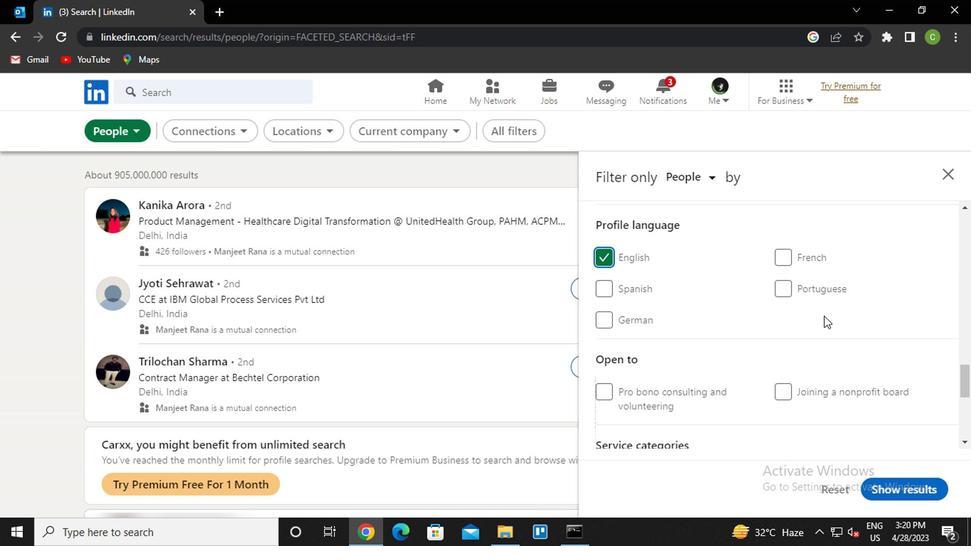 
Action: Mouse moved to (874, 251)
Screenshot: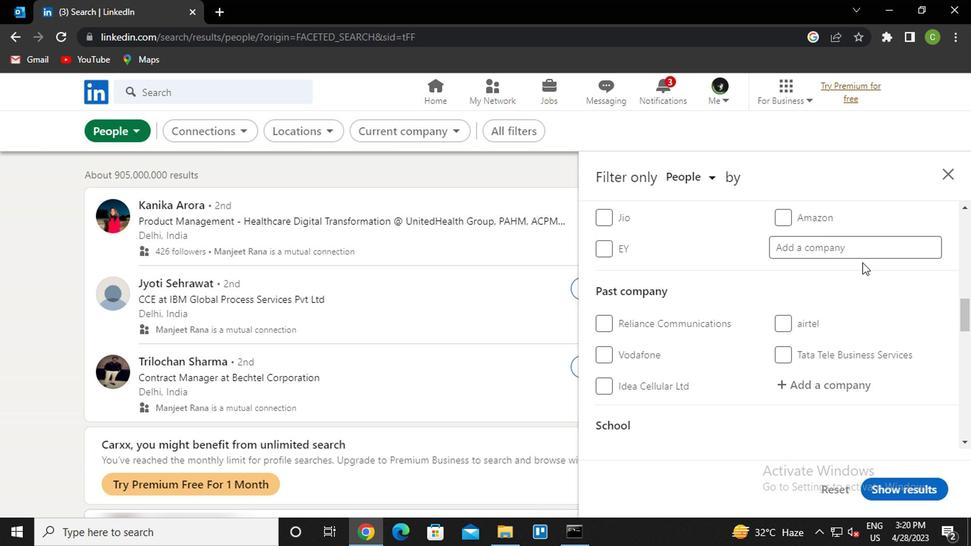 
Action: Mouse pressed left at (874, 251)
Screenshot: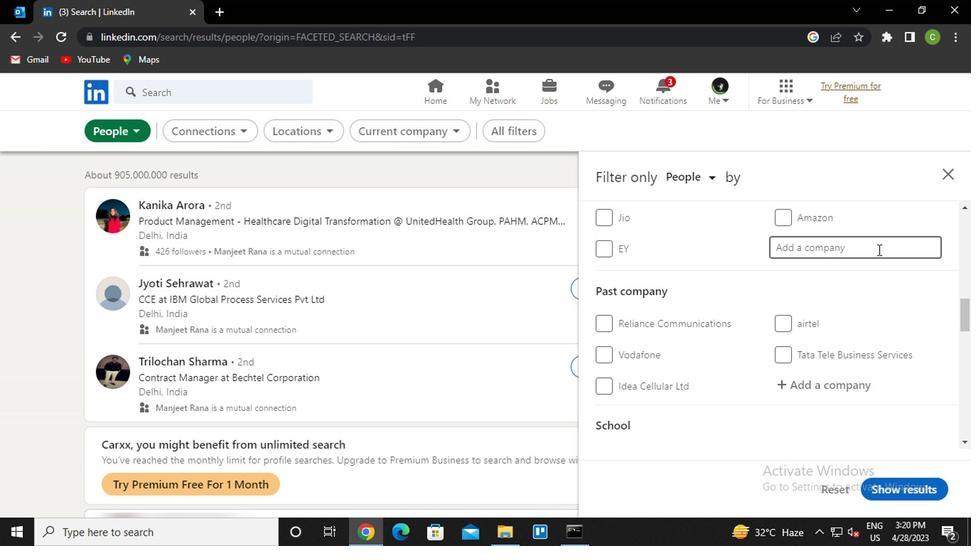 
Action: Key pressed <Key.caps_lock>s<Key.backspace>us<Key.space>t<Key.caps_lock>ech<Key.down><Key.enter>
Screenshot: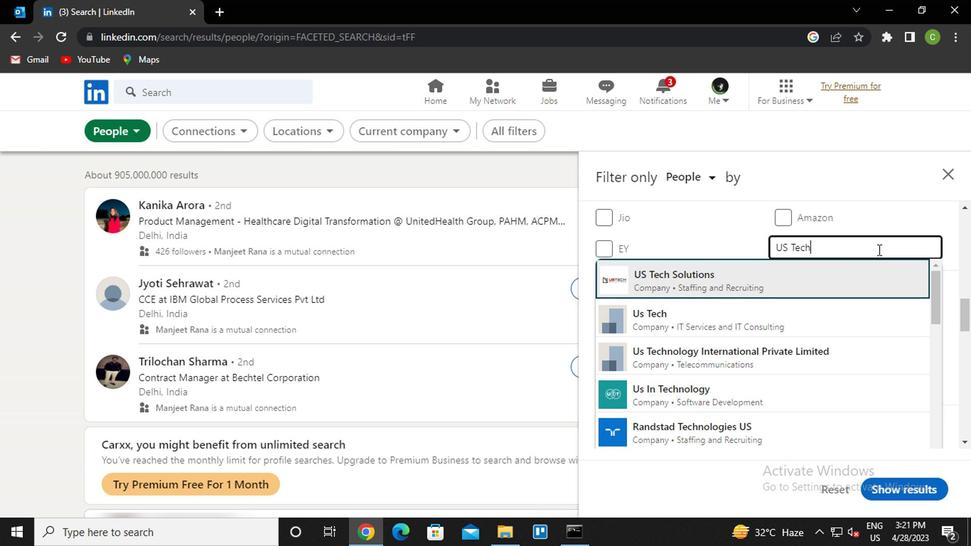 
Action: Mouse moved to (856, 277)
Screenshot: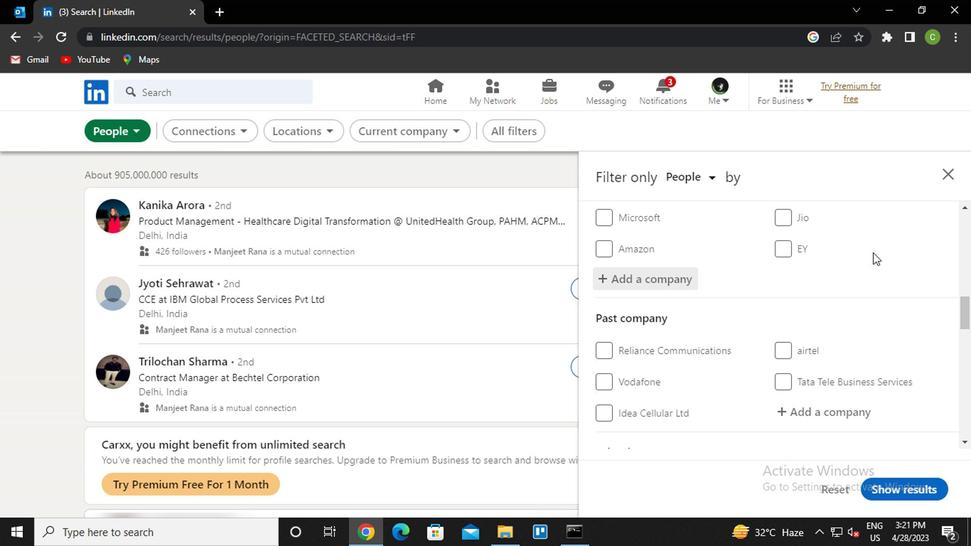 
Action: Mouse scrolled (856, 276) with delta (0, -1)
Screenshot: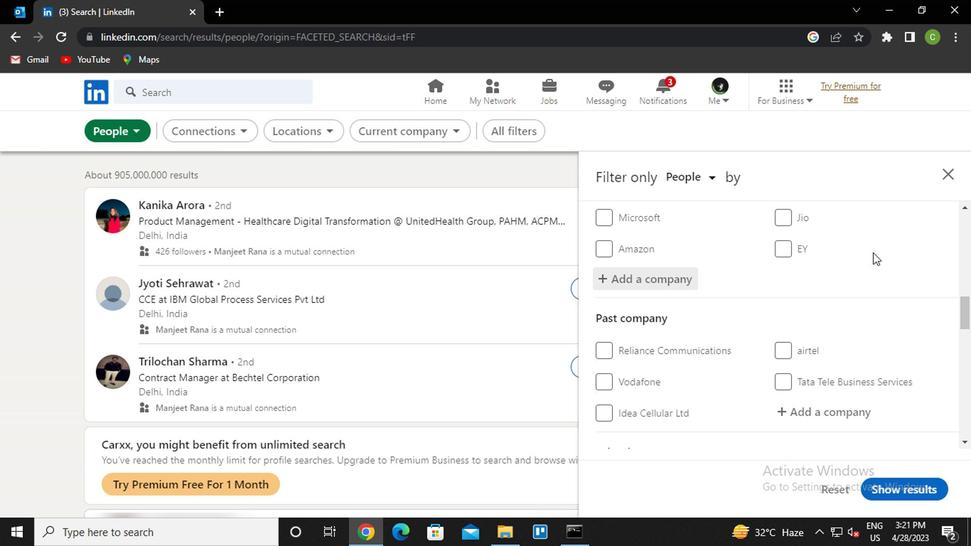 
Action: Mouse moved to (856, 278)
Screenshot: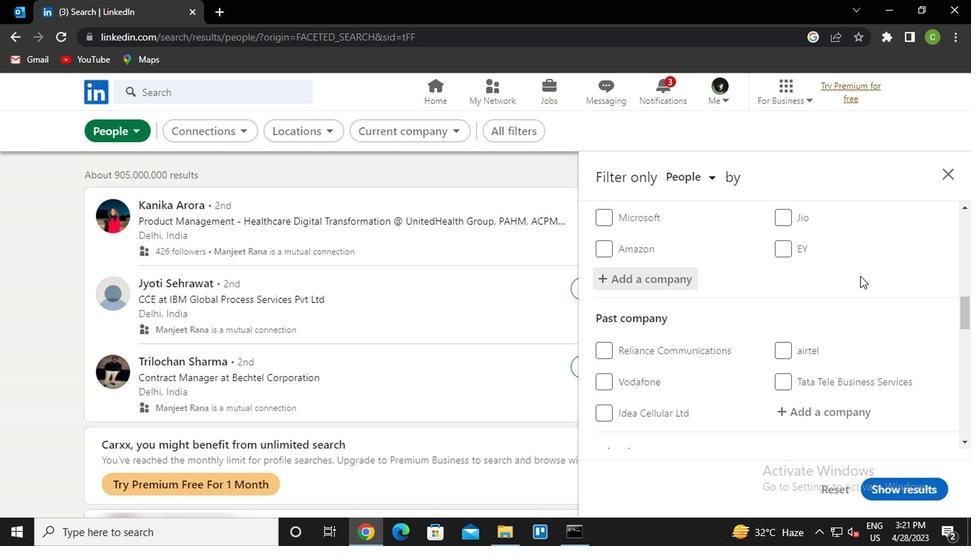 
Action: Mouse scrolled (856, 277) with delta (0, 0)
Screenshot: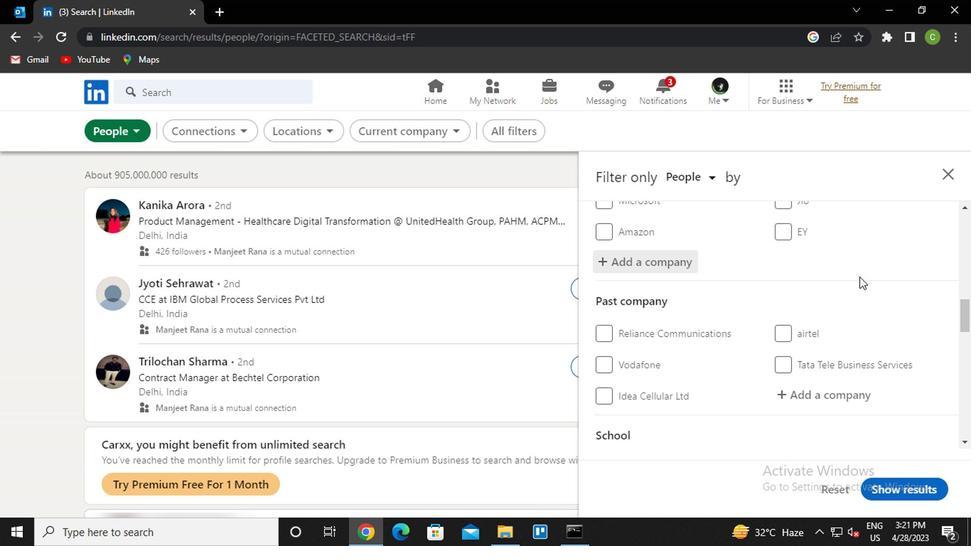 
Action: Mouse moved to (847, 282)
Screenshot: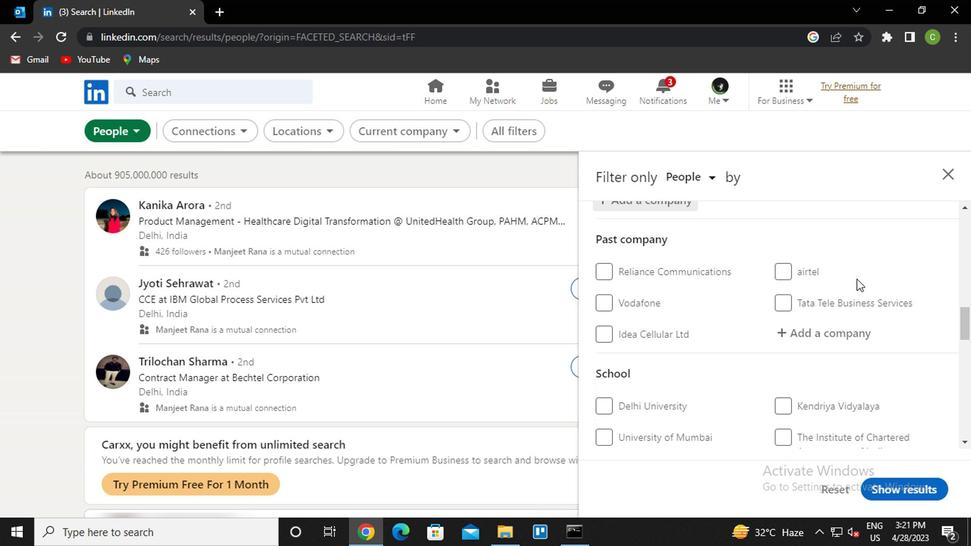 
Action: Mouse scrolled (847, 281) with delta (0, -1)
Screenshot: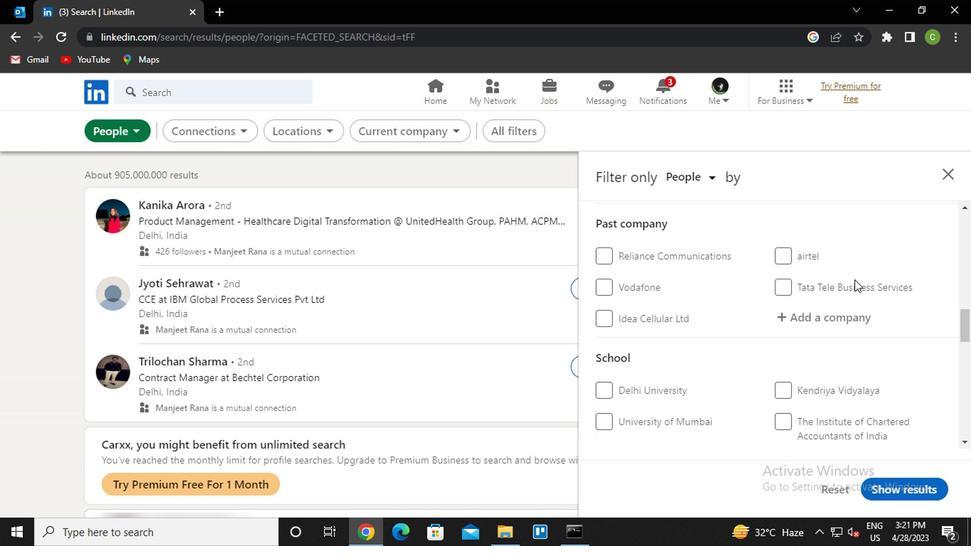
Action: Mouse moved to (846, 286)
Screenshot: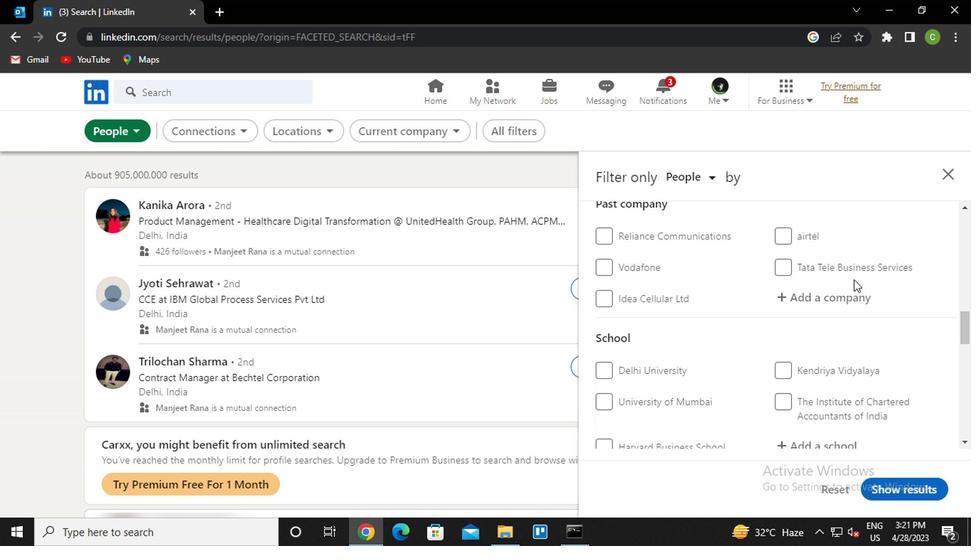 
Action: Mouse scrolled (846, 286) with delta (0, 0)
Screenshot: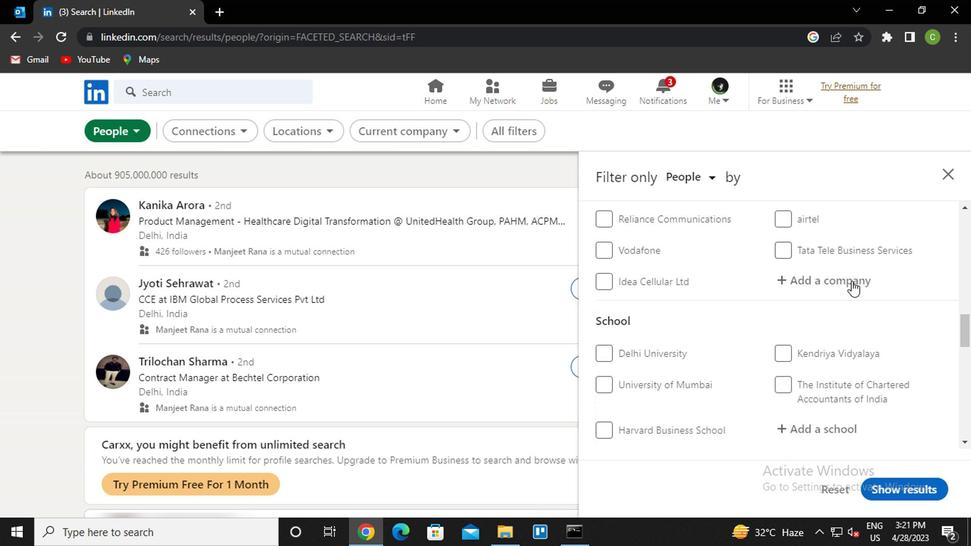 
Action: Mouse moved to (829, 281)
Screenshot: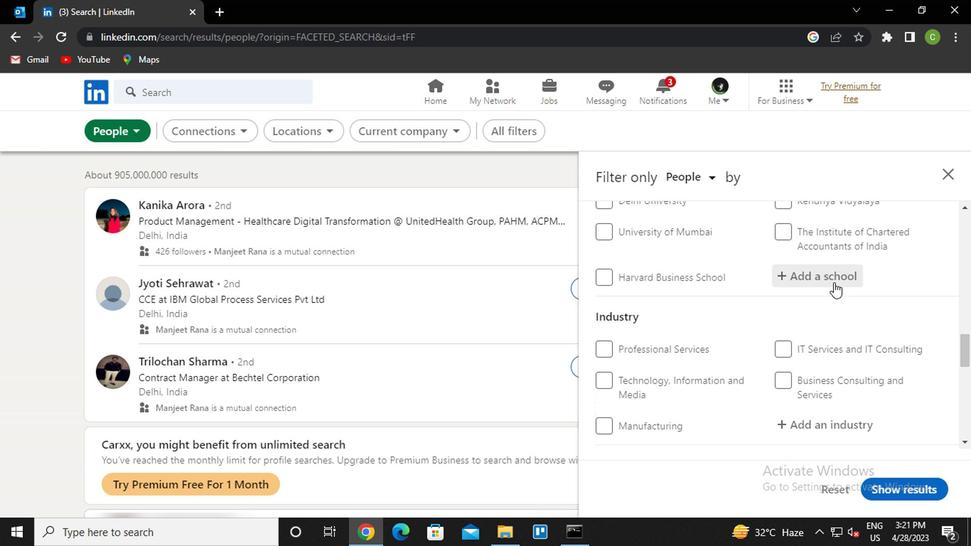 
Action: Mouse pressed left at (829, 281)
Screenshot: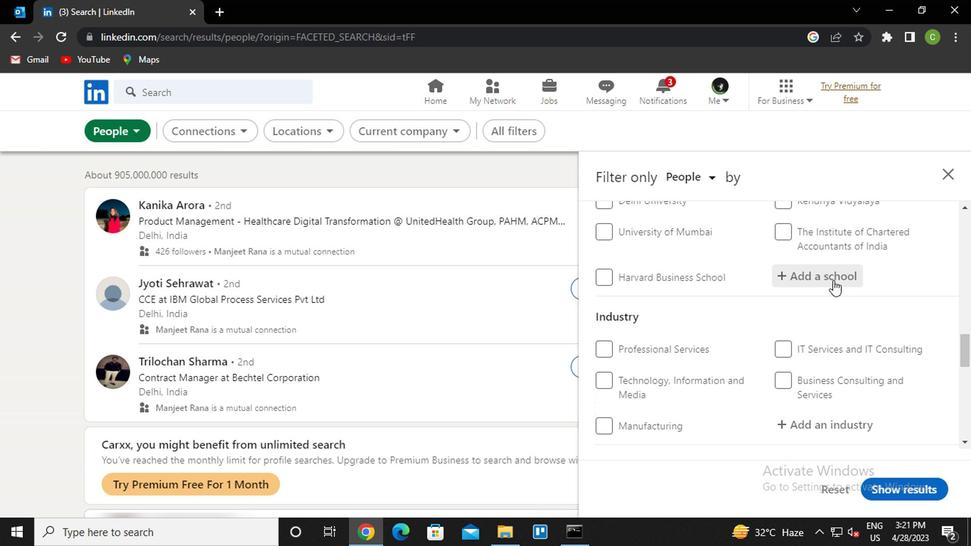 
Action: Key pressed <Key.caps_lock>n<Key.caps_lock>ara<Key.down><Key.down><Key.down>yana<Key.space>ins<Key.down><Key.enter>
Screenshot: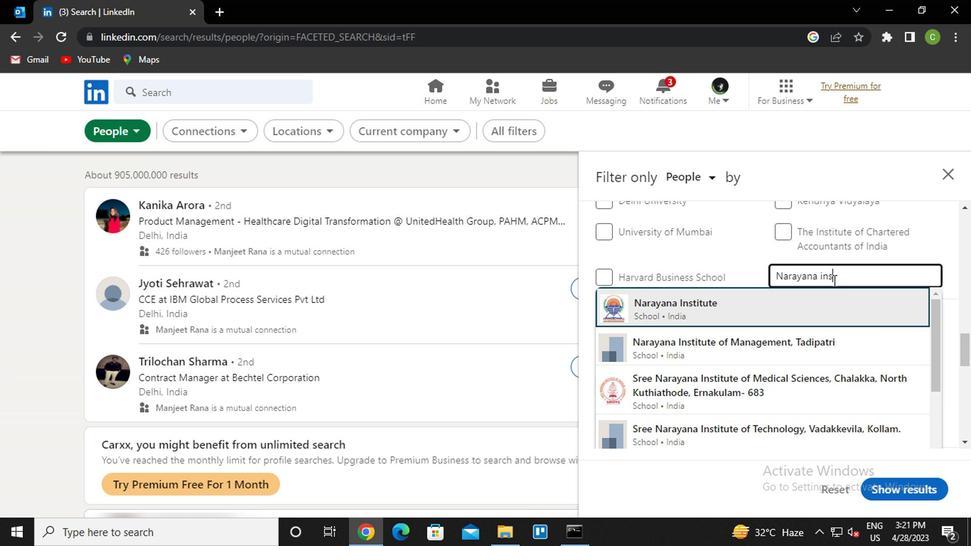 
Action: Mouse moved to (832, 286)
Screenshot: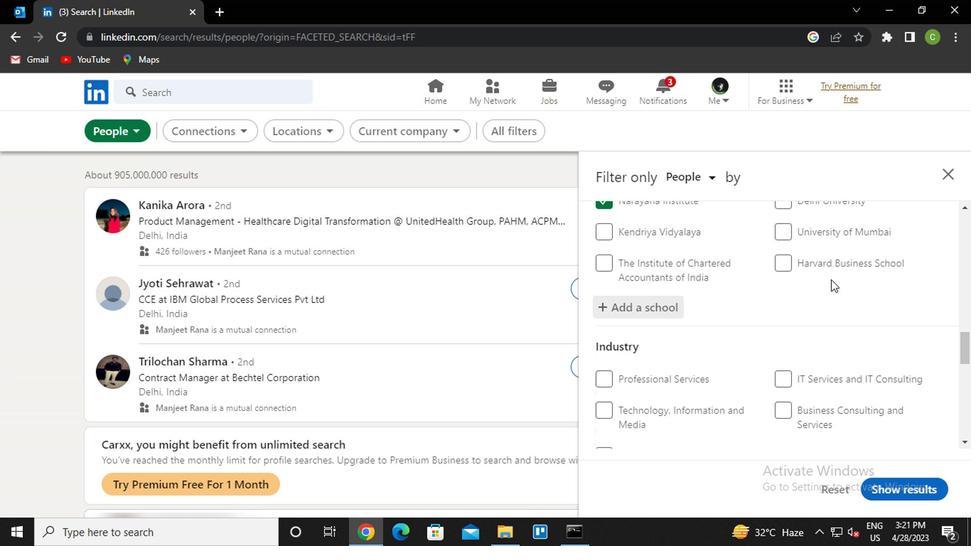 
Action: Mouse scrolled (832, 286) with delta (0, 0)
Screenshot: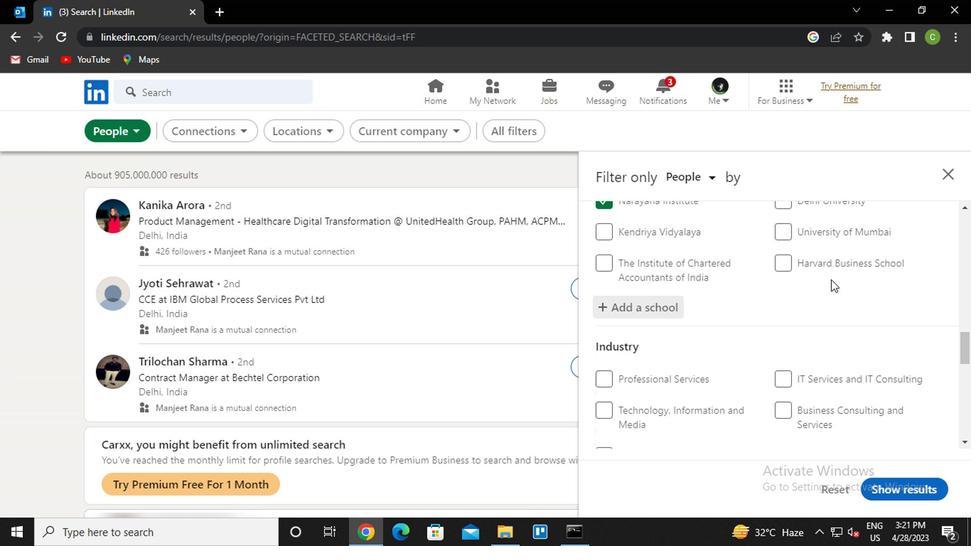 
Action: Mouse moved to (832, 287)
Screenshot: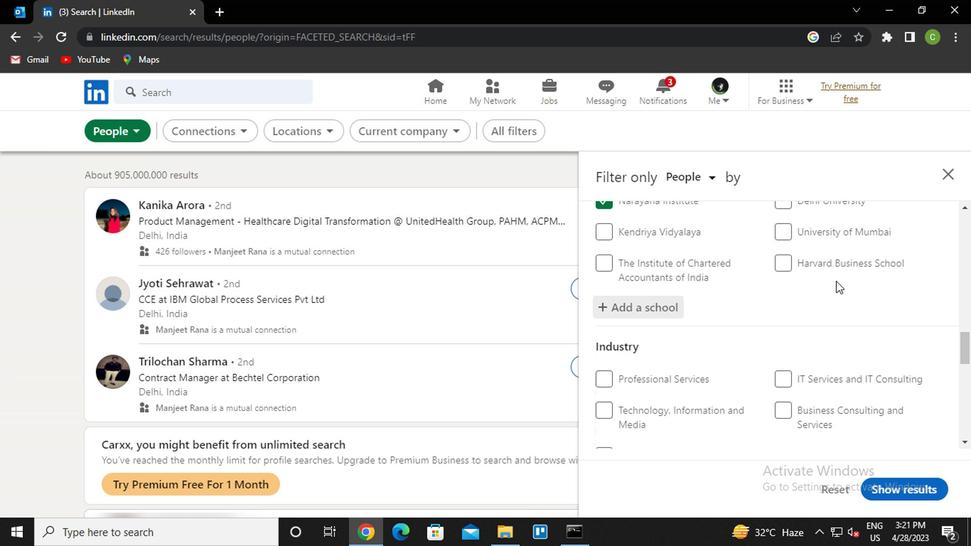 
Action: Mouse scrolled (832, 286) with delta (0, 0)
Screenshot: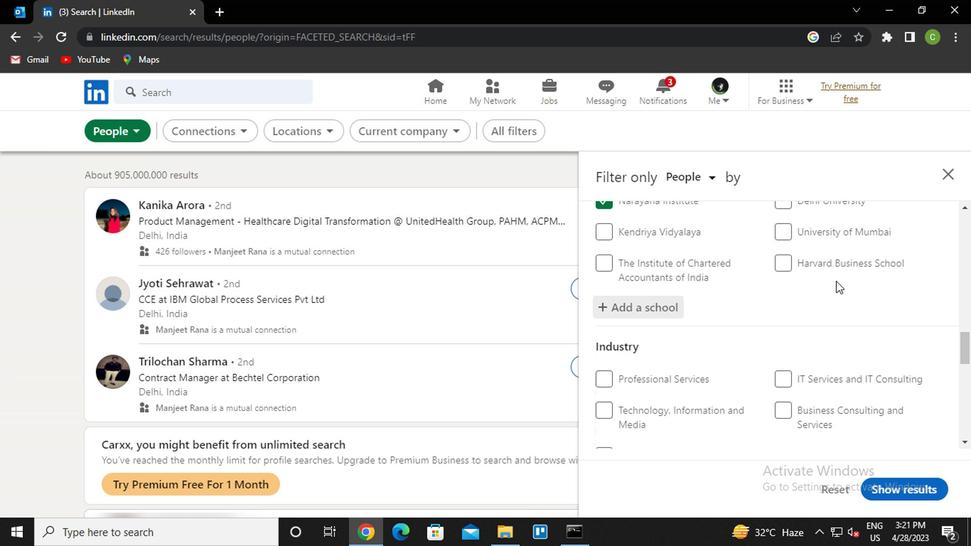 
Action: Mouse scrolled (832, 286) with delta (0, 0)
Screenshot: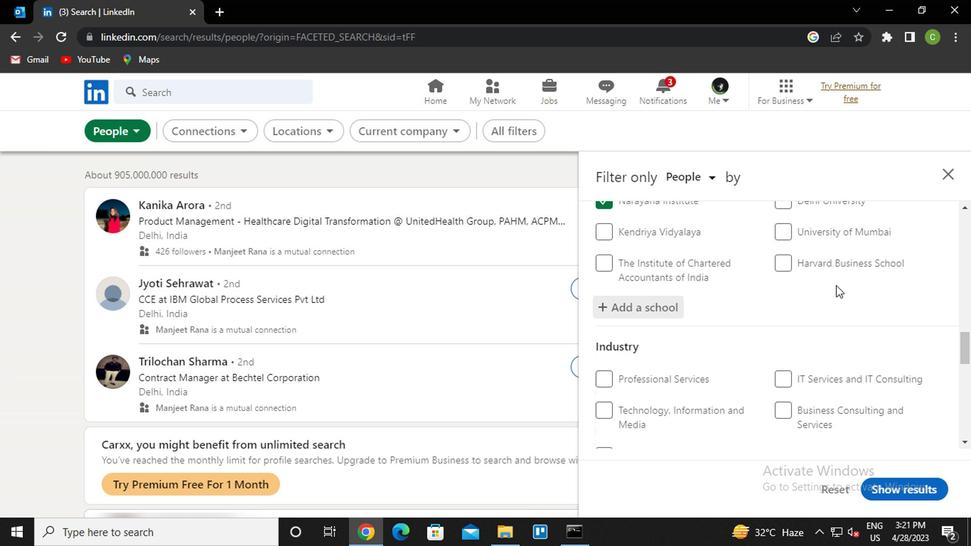 
Action: Mouse moved to (823, 297)
Screenshot: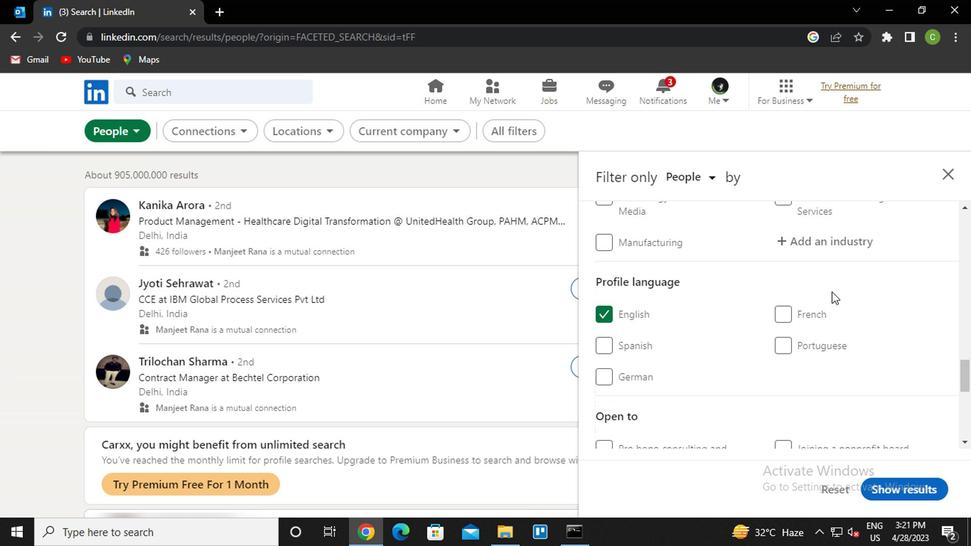 
Action: Mouse scrolled (823, 297) with delta (0, 0)
Screenshot: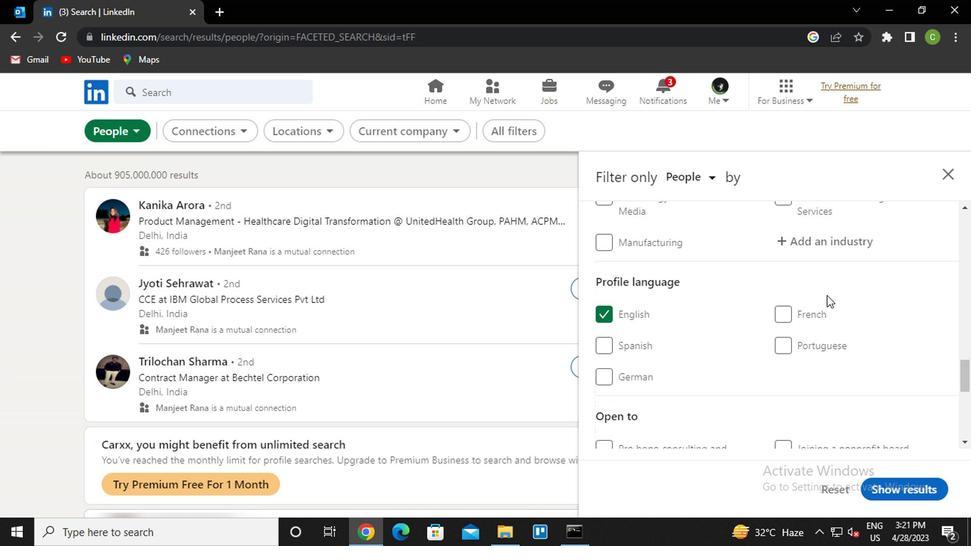 
Action: Mouse moved to (824, 318)
Screenshot: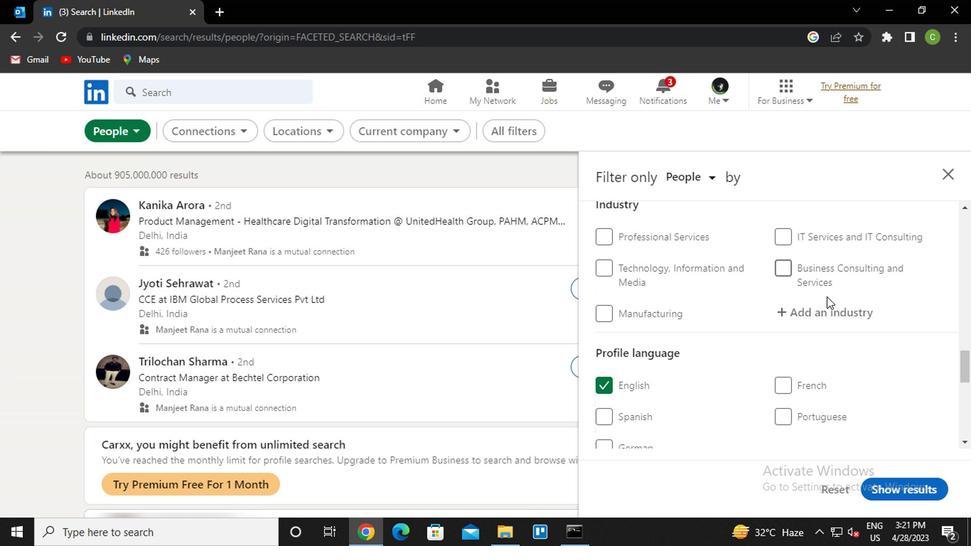 
Action: Mouse pressed left at (824, 318)
Screenshot: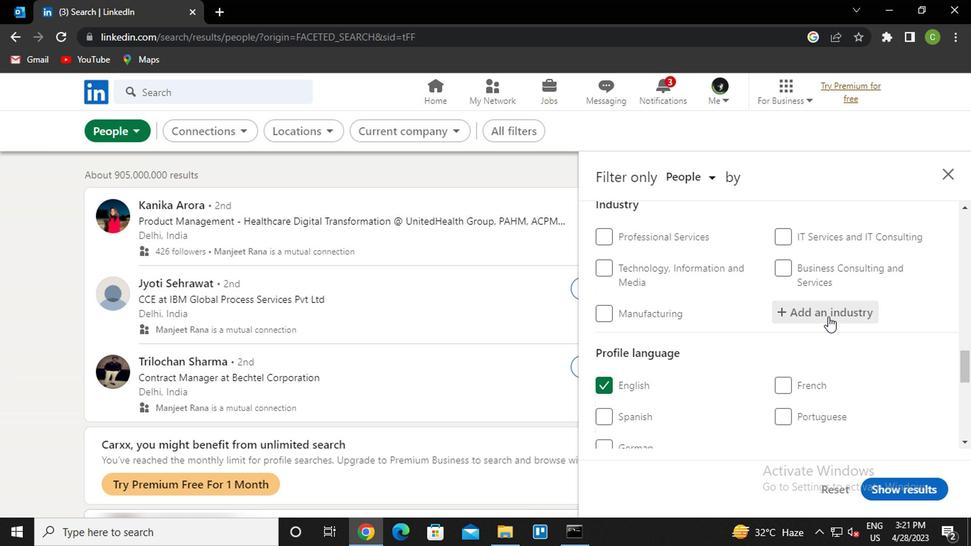 
Action: Mouse moved to (824, 318)
Screenshot: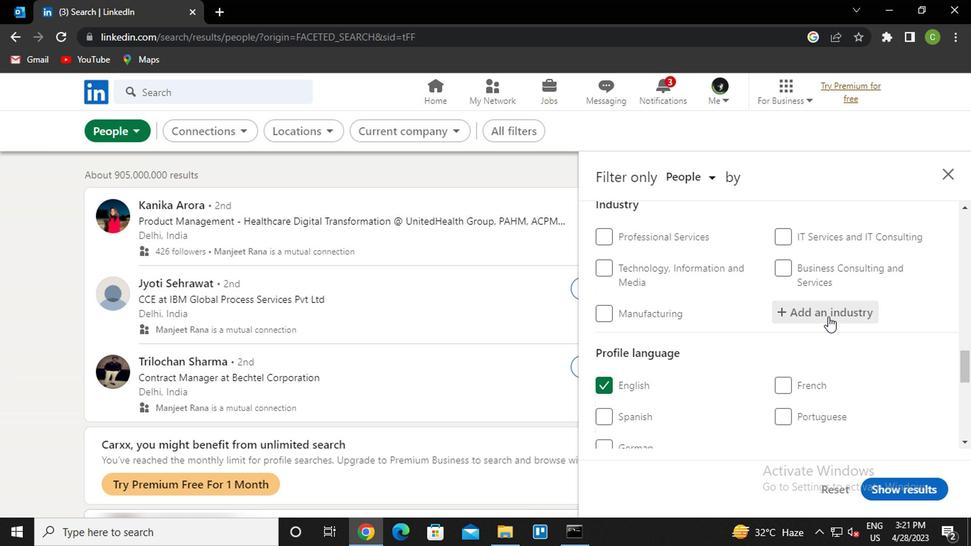 
Action: Key pressed <Key.caps_lock>e<Key.caps_lock>nter<Key.down><Key.enter>
Screenshot: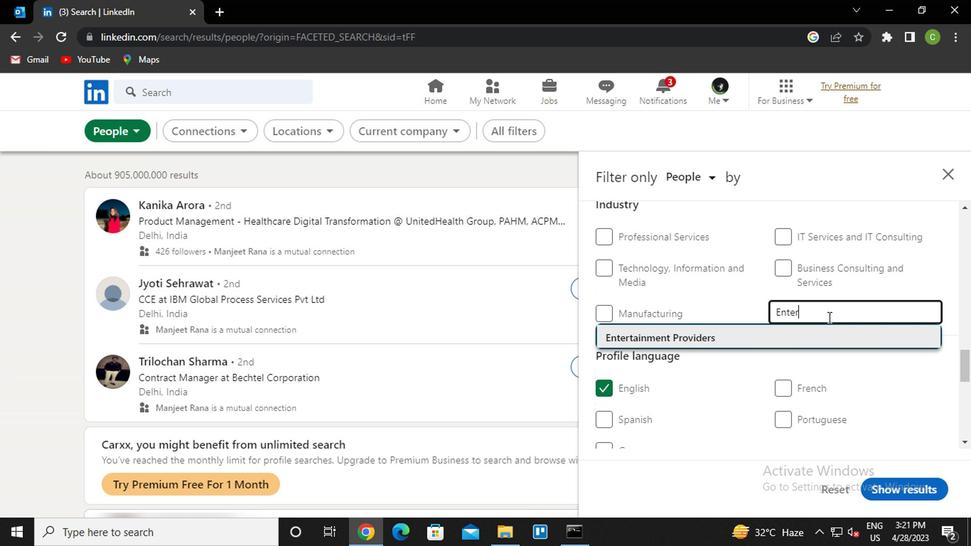 
Action: Mouse moved to (840, 325)
Screenshot: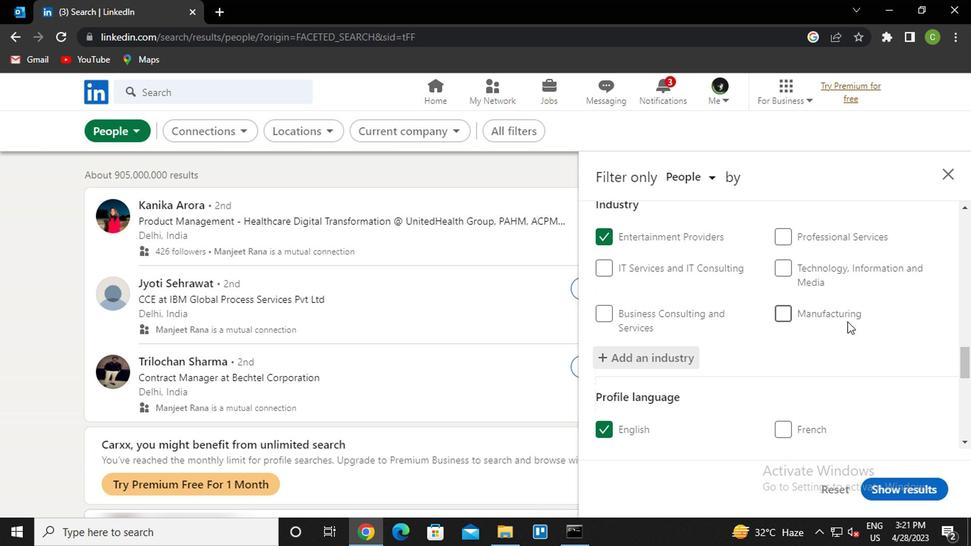 
Action: Mouse scrolled (840, 324) with delta (0, 0)
Screenshot: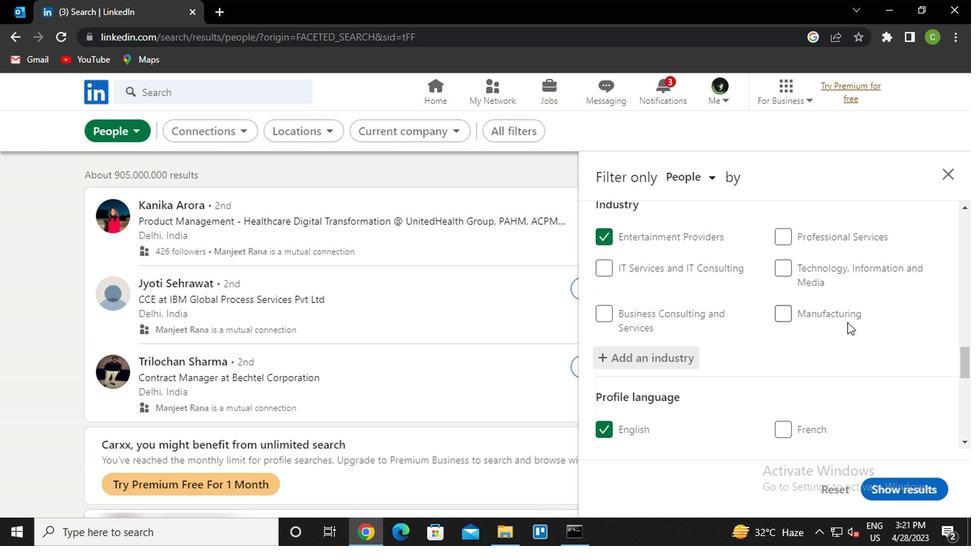 
Action: Mouse scrolled (840, 324) with delta (0, 0)
Screenshot: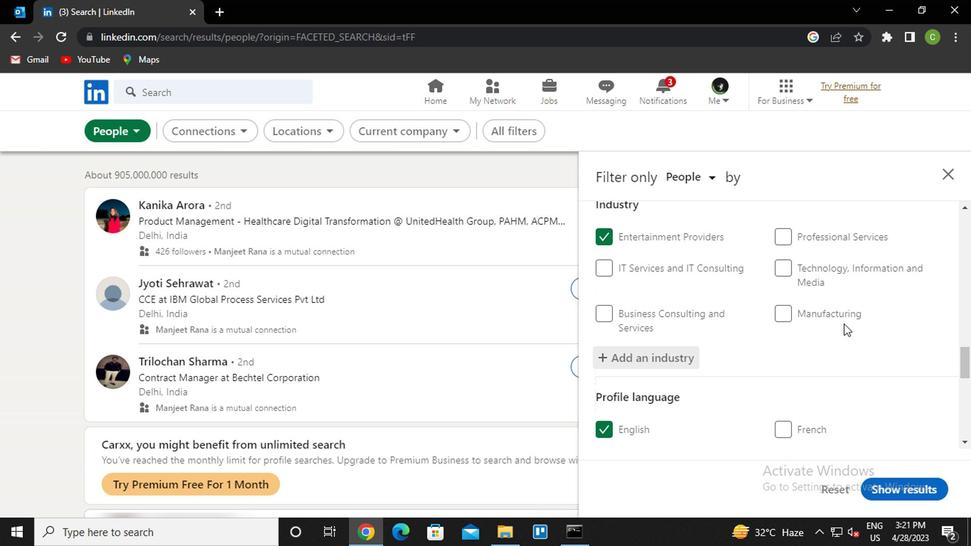 
Action: Mouse moved to (838, 326)
Screenshot: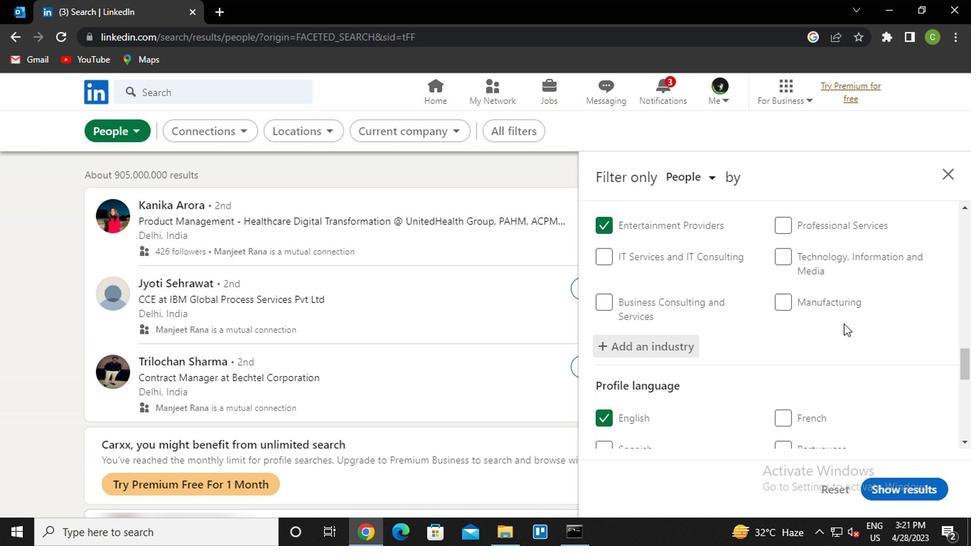 
Action: Mouse scrolled (838, 325) with delta (0, -1)
Screenshot: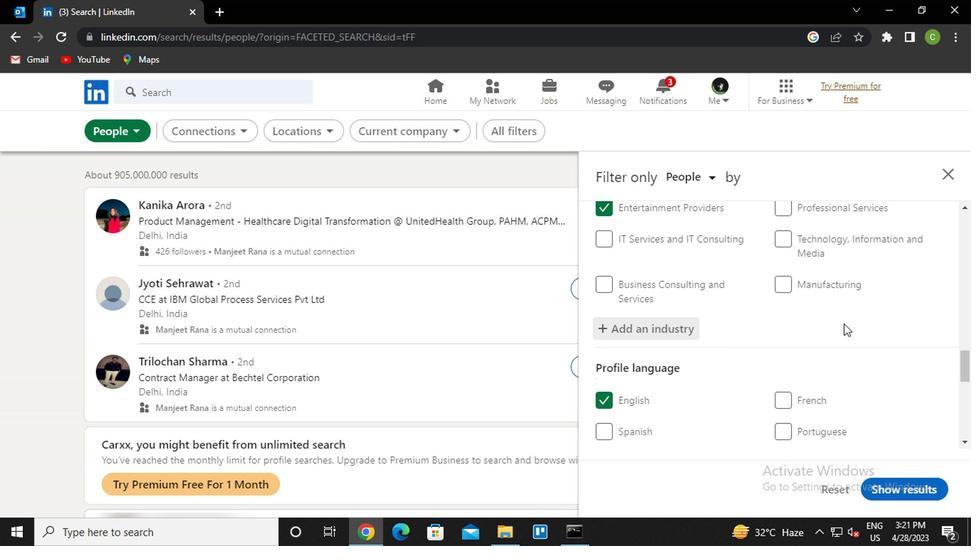 
Action: Mouse scrolled (838, 325) with delta (0, -1)
Screenshot: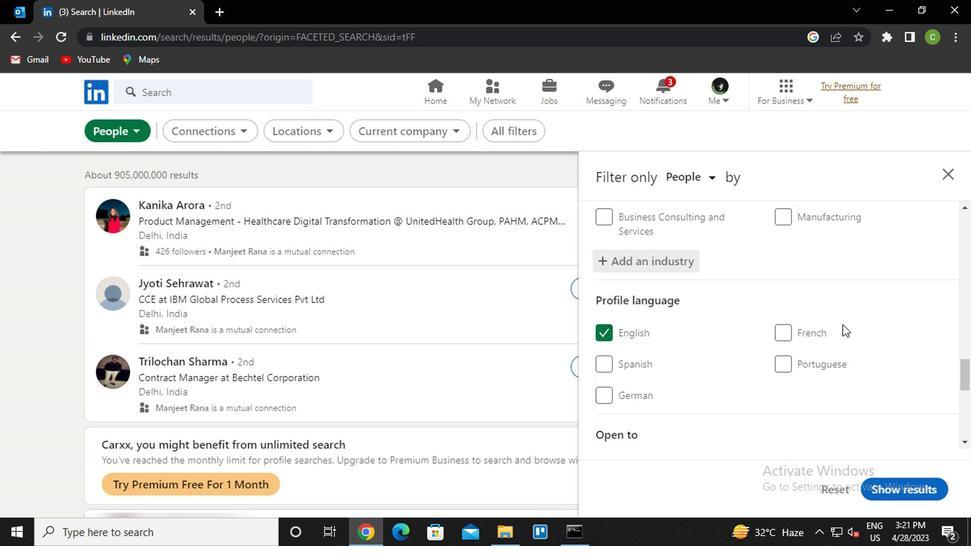 
Action: Mouse moved to (834, 328)
Screenshot: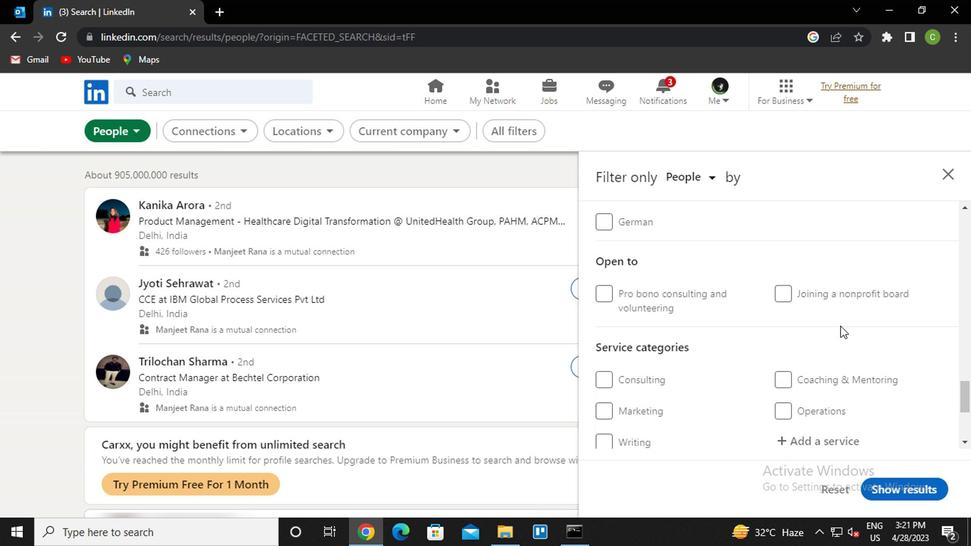 
Action: Mouse scrolled (834, 327) with delta (0, -1)
Screenshot: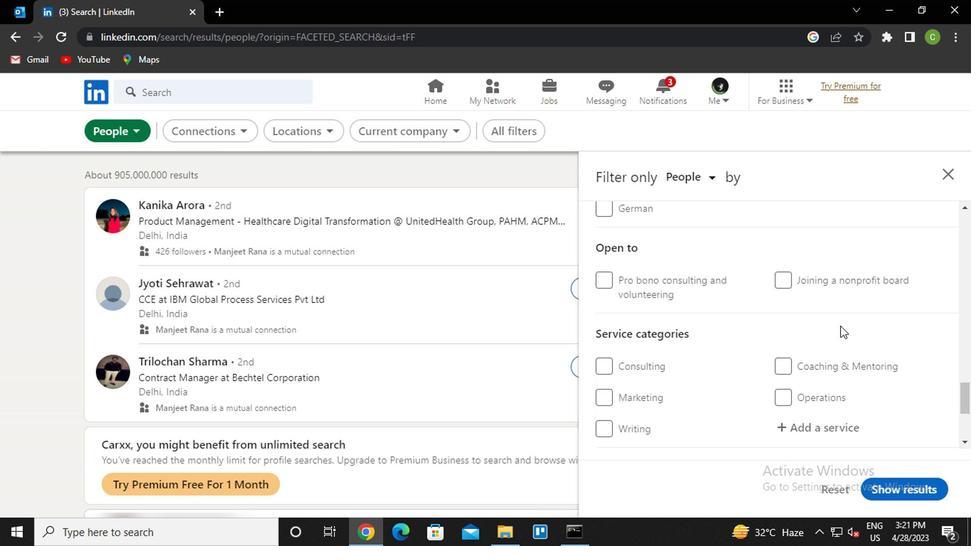 
Action: Mouse moved to (824, 356)
Screenshot: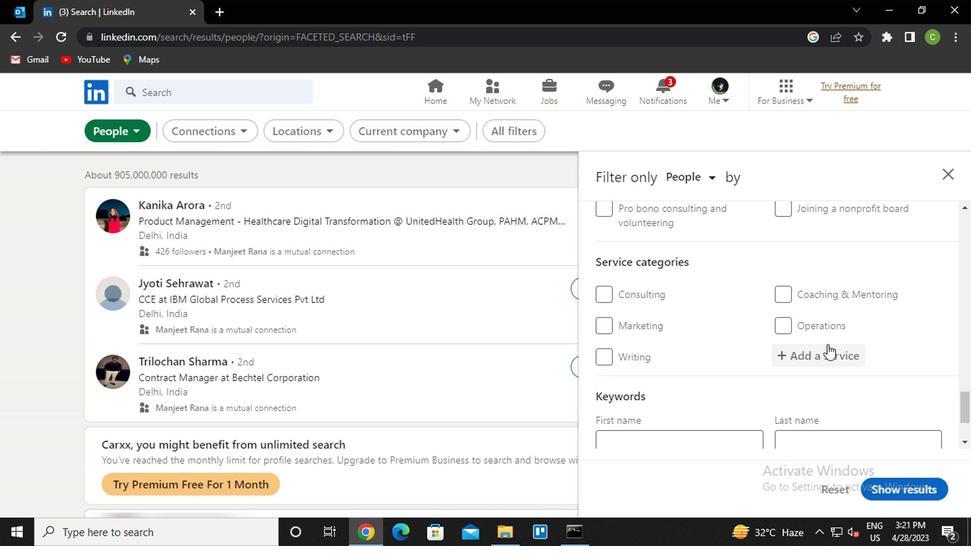 
Action: Mouse pressed left at (824, 356)
Screenshot: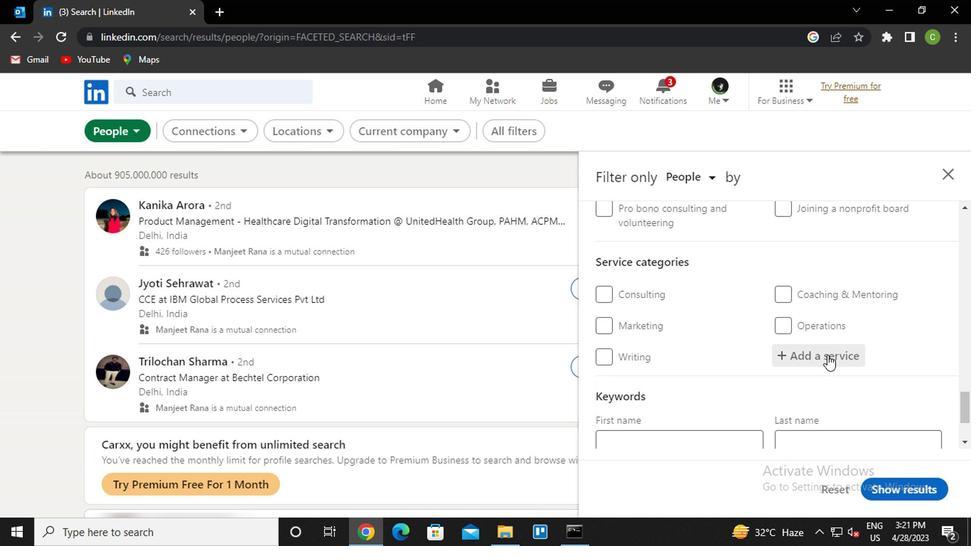 
Action: Mouse moved to (823, 356)
Screenshot: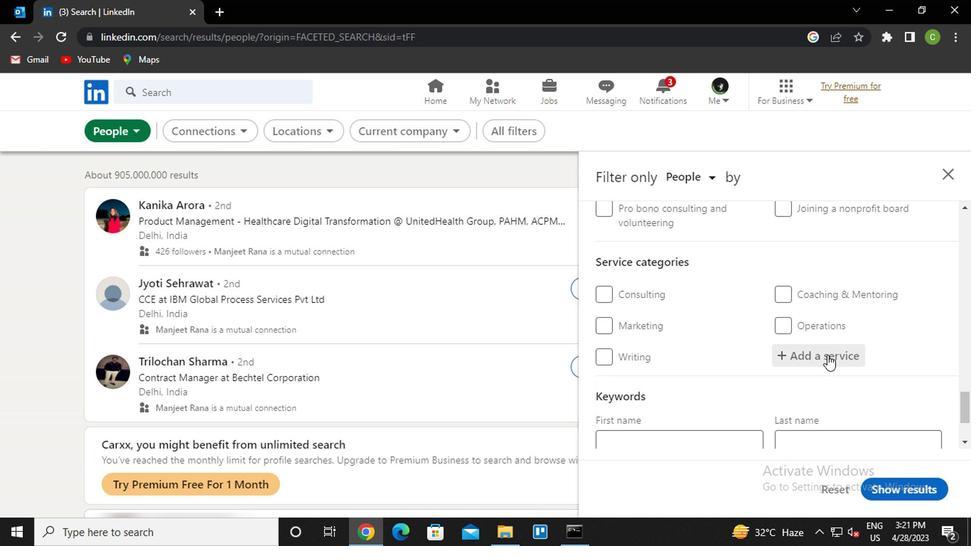 
Action: Key pressed <Key.caps_lock>p<Key.caps_lock>roject<Key.down><Key.enter>
Screenshot: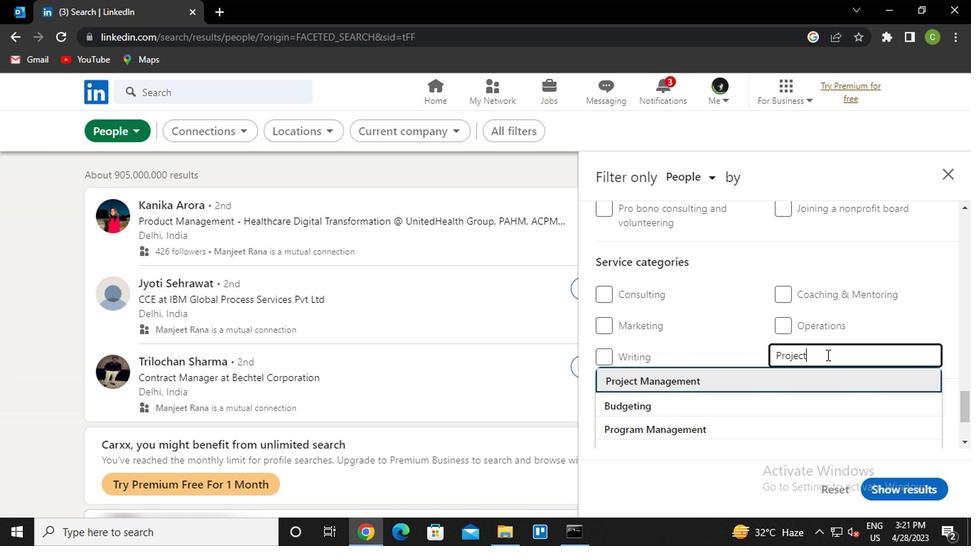 
Action: Mouse scrolled (823, 356) with delta (0, 0)
Screenshot: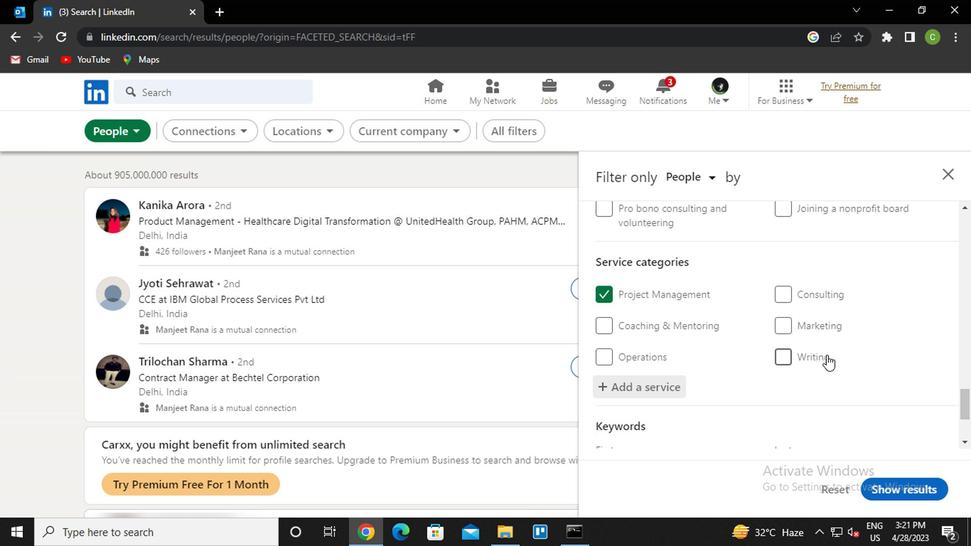 
Action: Mouse scrolled (823, 356) with delta (0, 0)
Screenshot: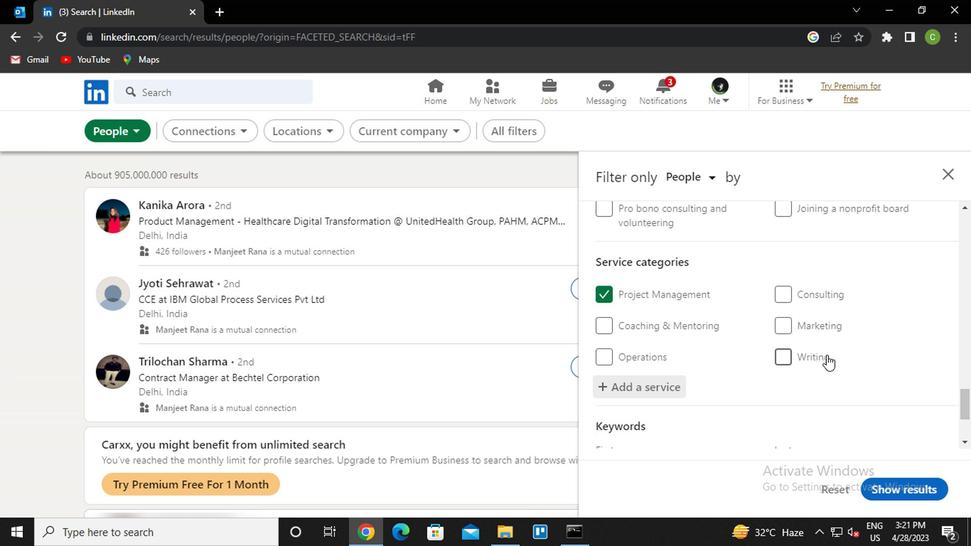 
Action: Mouse scrolled (823, 356) with delta (0, 0)
Screenshot: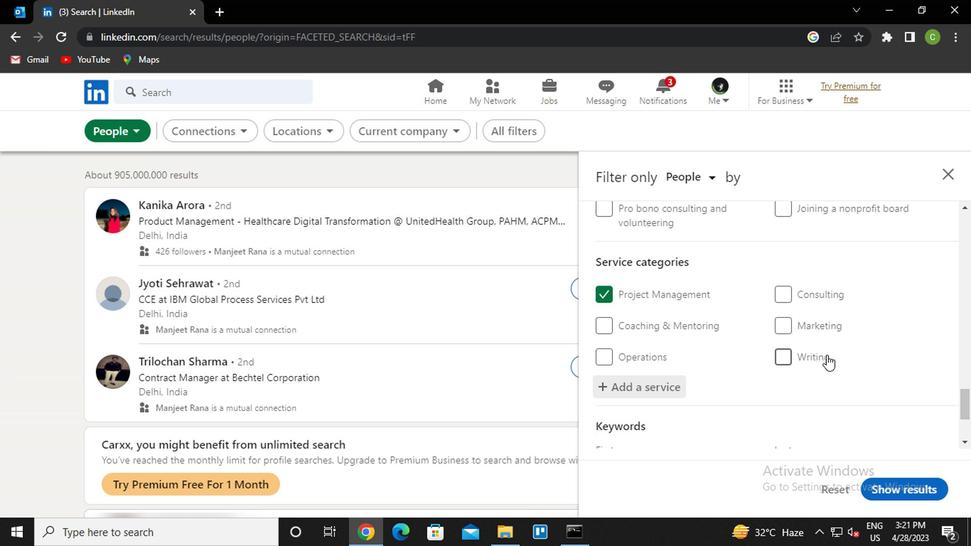 
Action: Mouse moved to (823, 357)
Screenshot: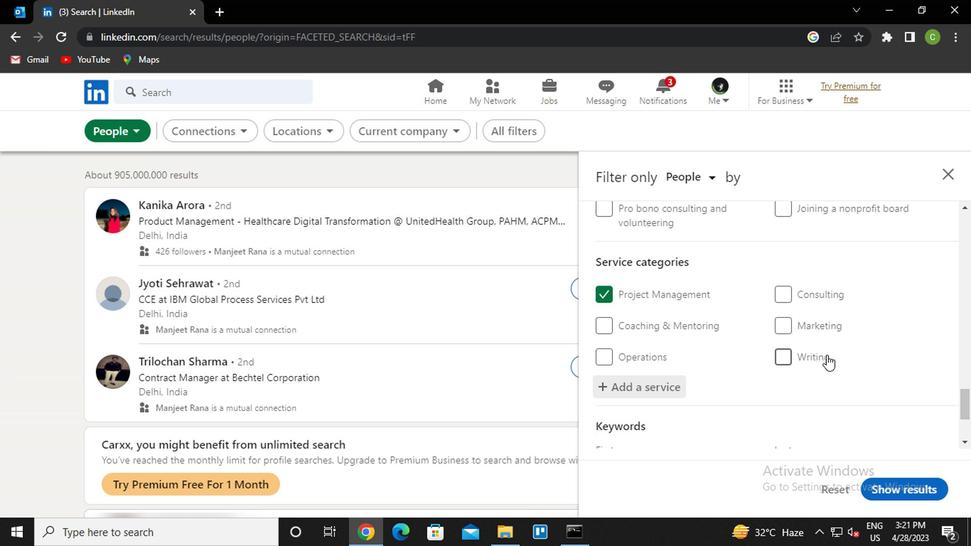 
Action: Mouse scrolled (823, 356) with delta (0, 0)
Screenshot: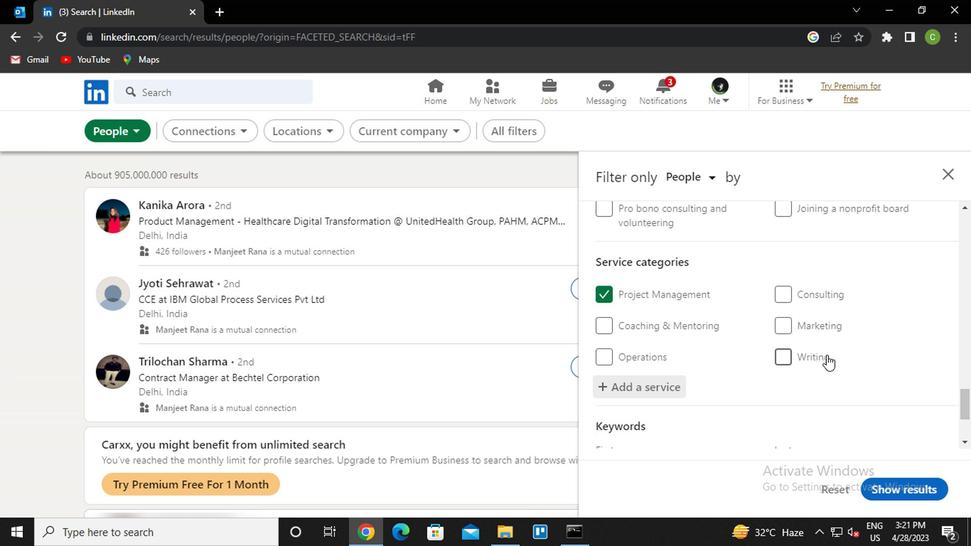 
Action: Mouse scrolled (823, 356) with delta (0, 0)
Screenshot: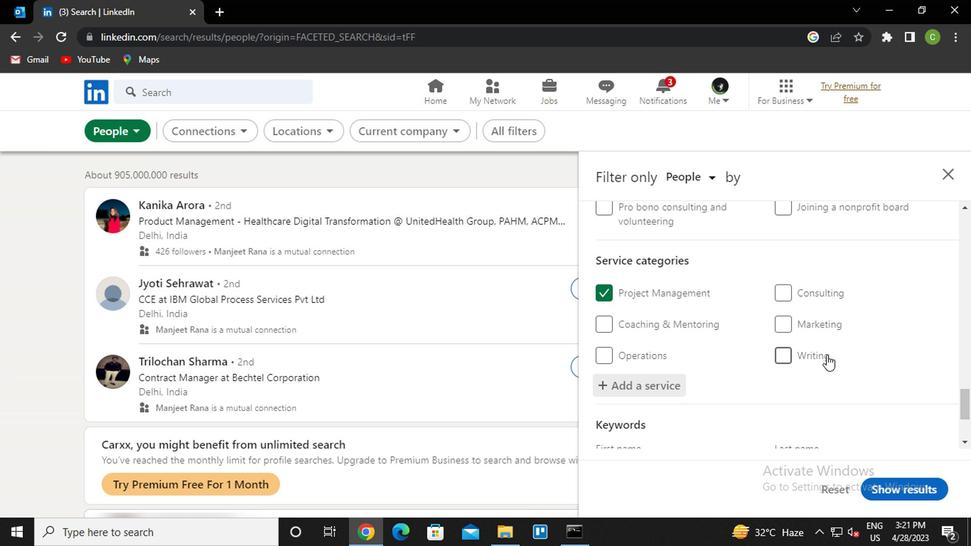 
Action: Mouse scrolled (823, 356) with delta (0, 0)
Screenshot: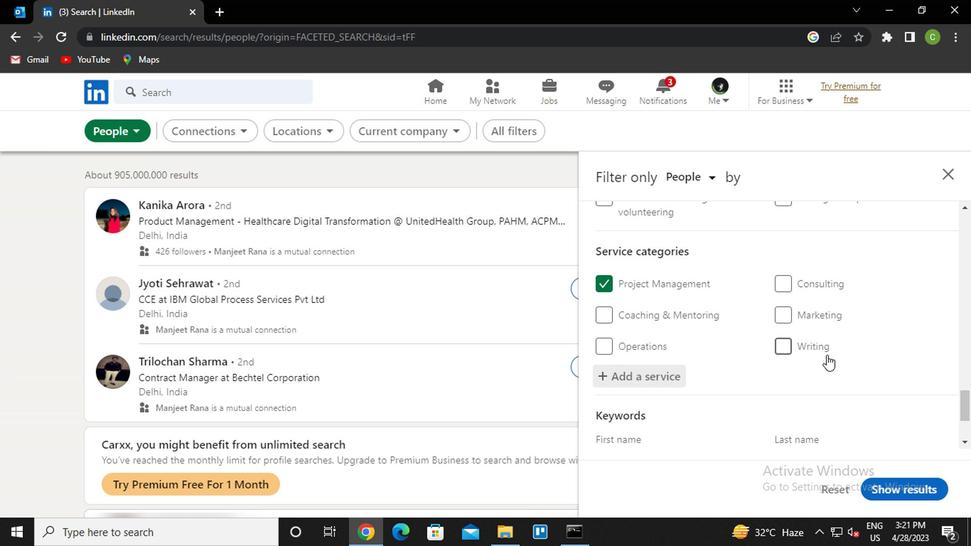 
Action: Mouse scrolled (823, 356) with delta (0, 0)
Screenshot: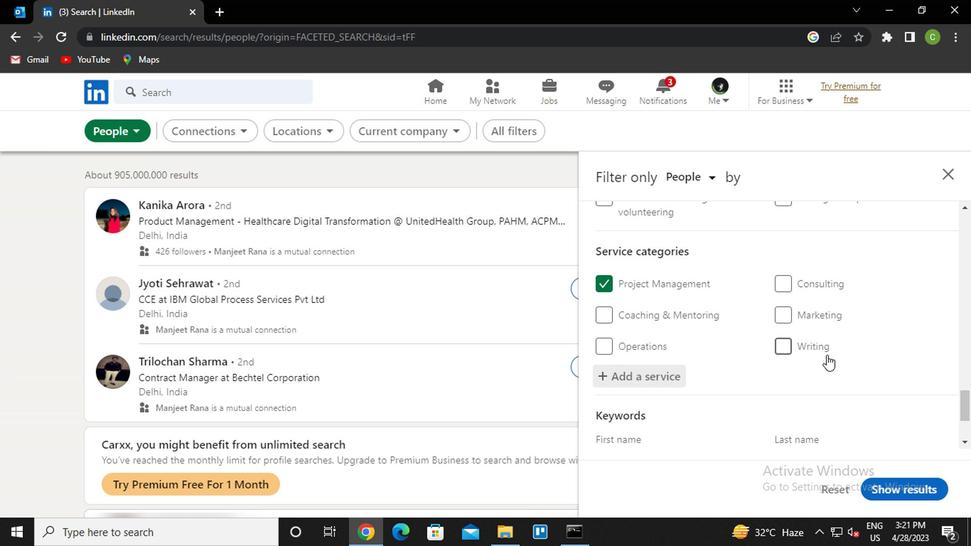 
Action: Mouse moved to (823, 358)
Screenshot: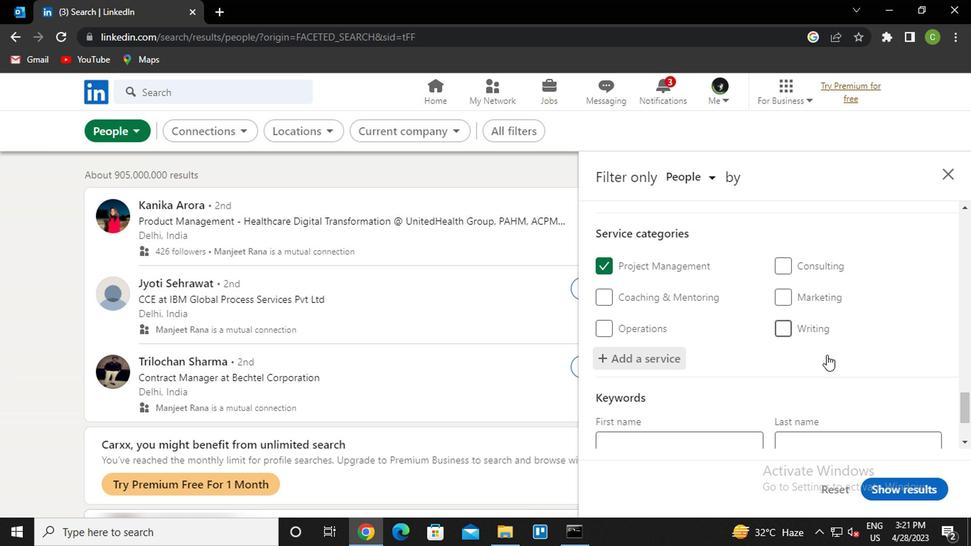 
Action: Mouse scrolled (823, 357) with delta (0, -1)
Screenshot: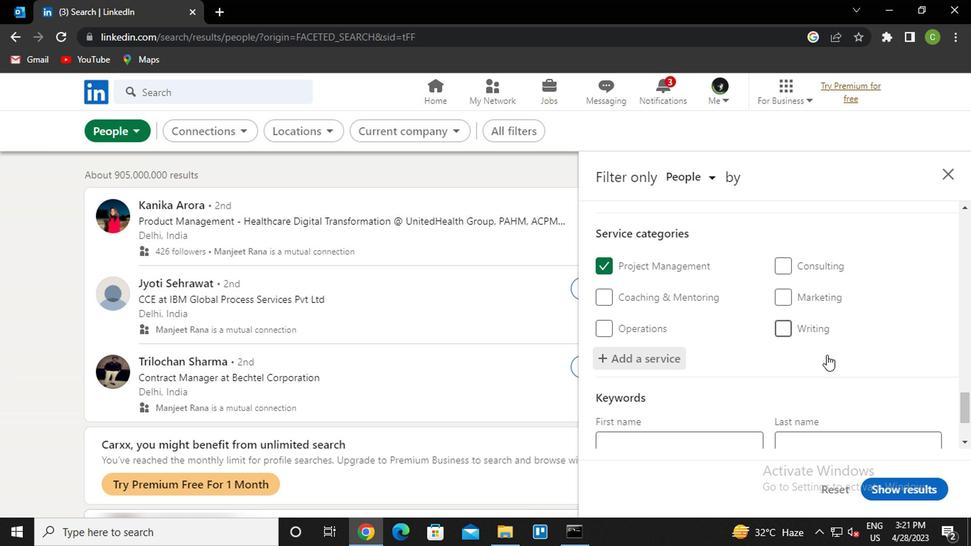 
Action: Mouse moved to (712, 372)
Screenshot: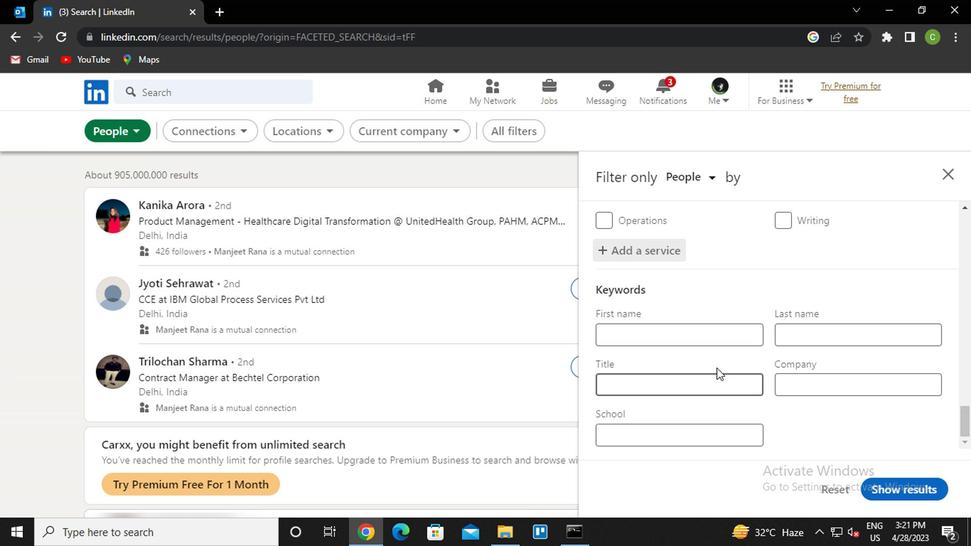 
Action: Mouse pressed left at (712, 372)
Screenshot: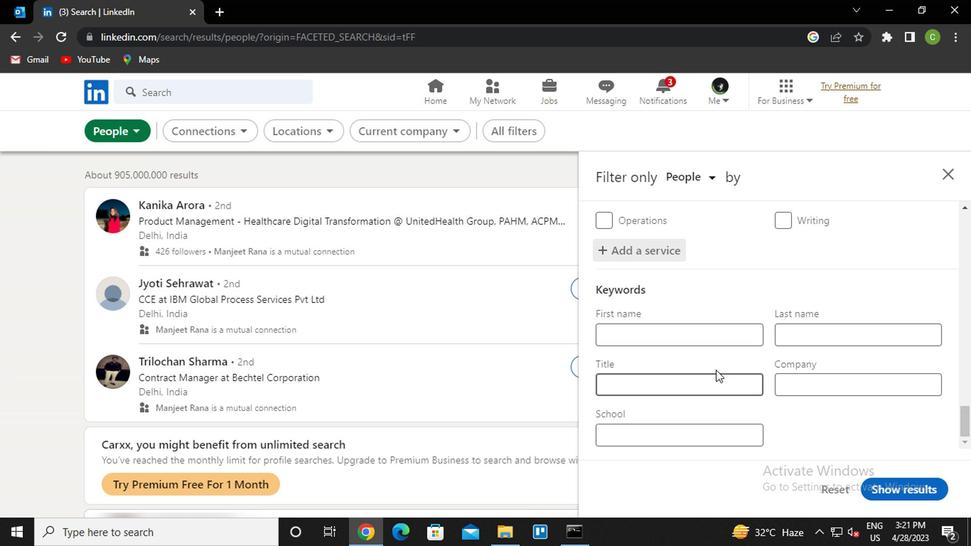 
Action: Mouse moved to (711, 384)
Screenshot: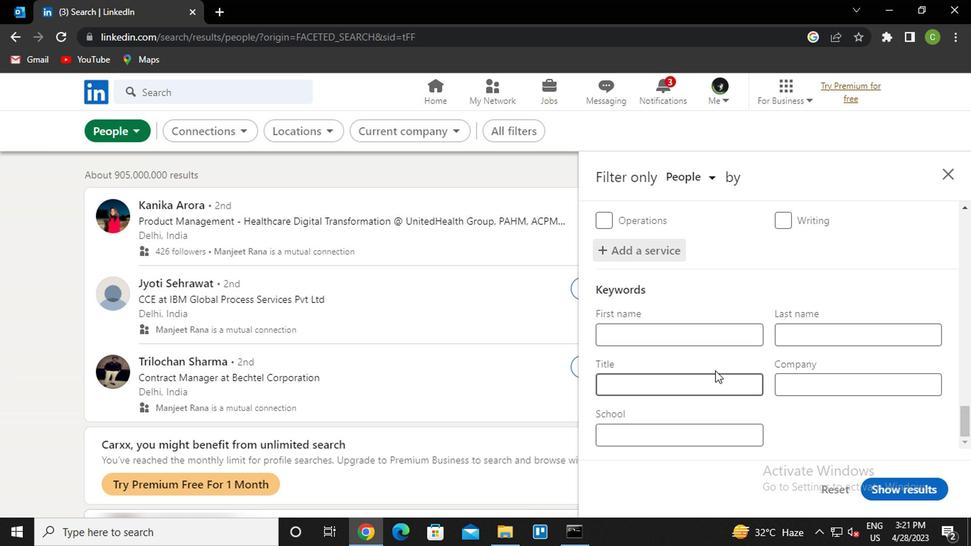 
Action: Mouse pressed left at (711, 384)
Screenshot: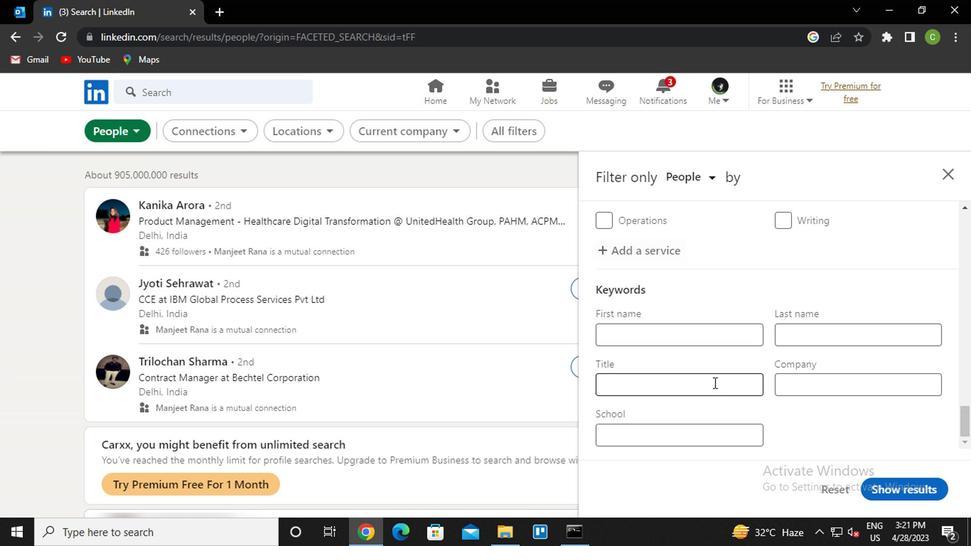 
Action: Mouse moved to (710, 386)
Screenshot: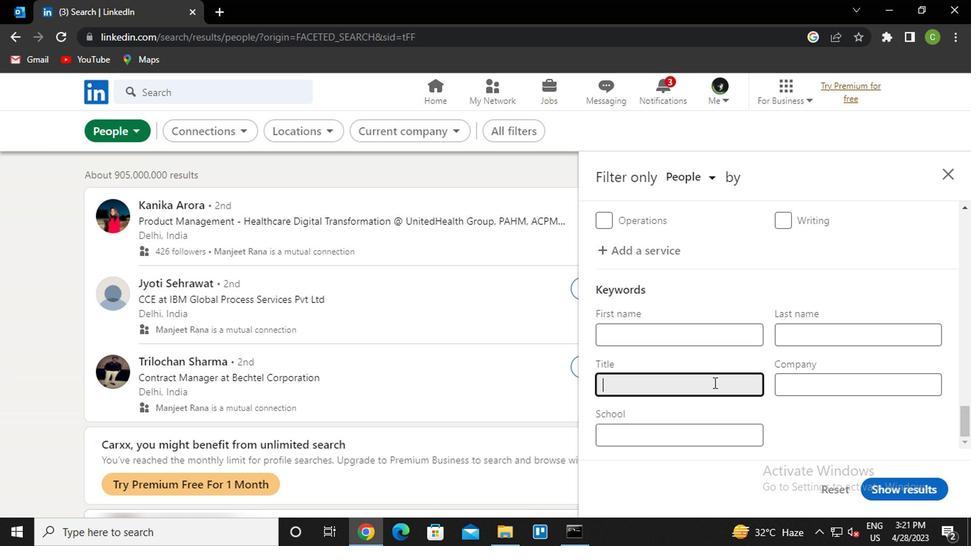 
Action: Key pressed <Key.caps_lock>r<Key.caps_lock>ed<Key.space><Key.caps_lock>c<Key.caps_lock>ross<Key.space><Key.caps_lock>v<Key.caps_lock>olunteer
Screenshot: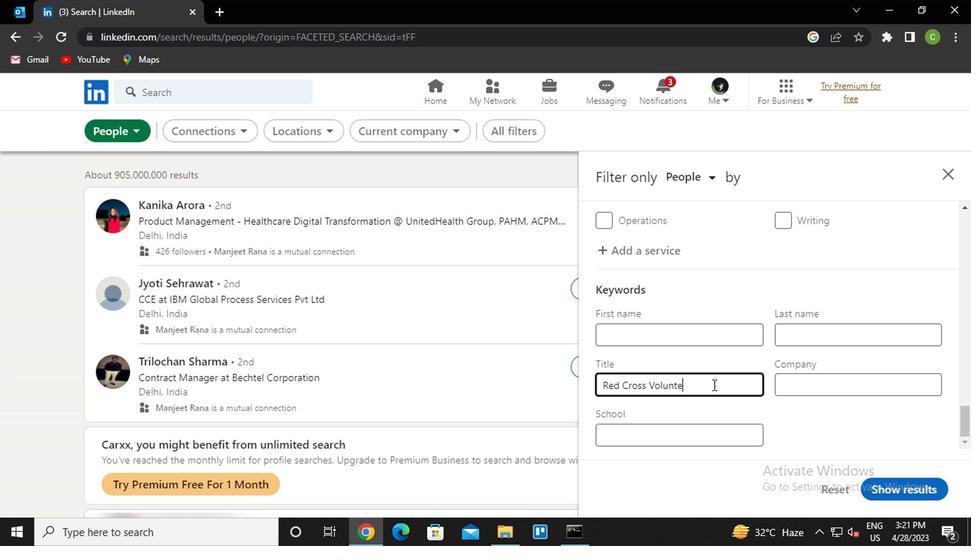 
Action: Mouse moved to (895, 488)
Screenshot: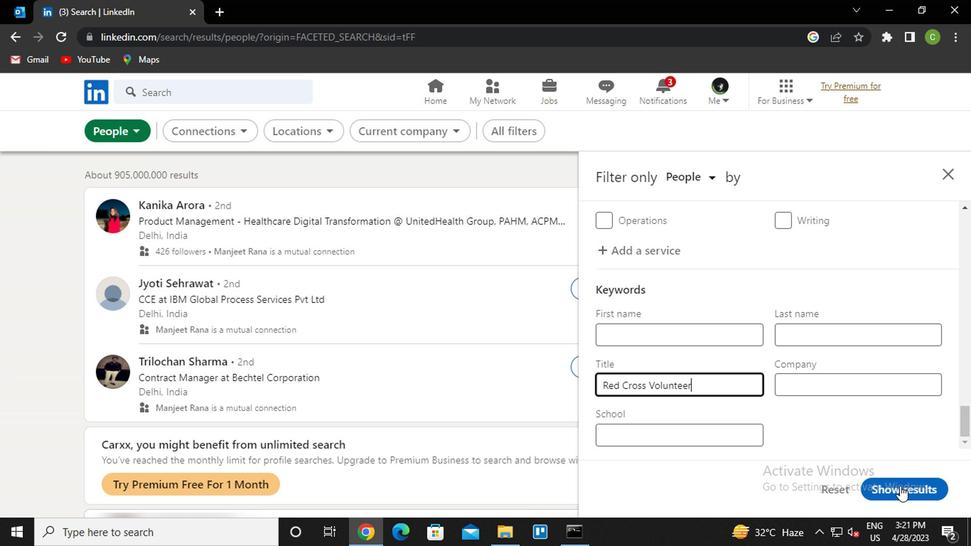 
Action: Mouse pressed left at (895, 488)
Screenshot: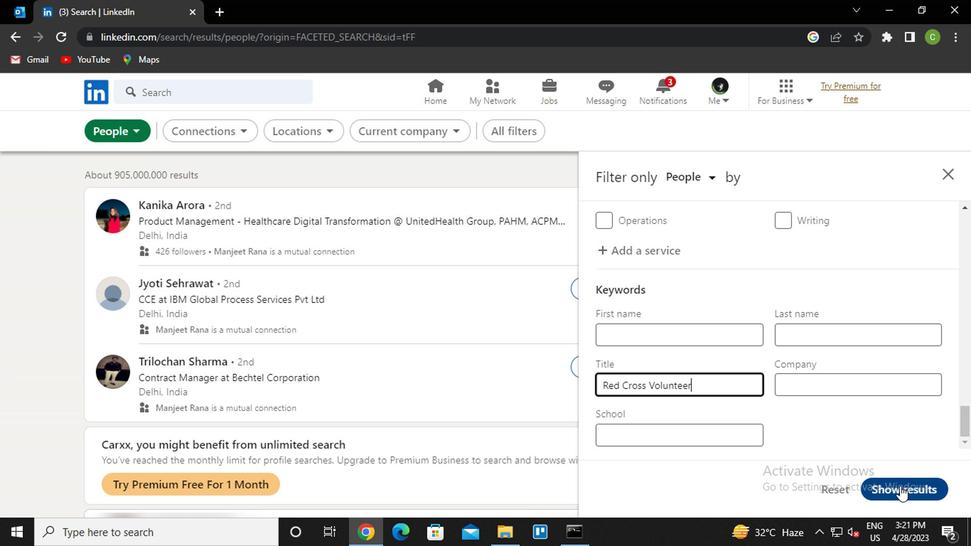 
Action: Mouse moved to (577, 464)
Screenshot: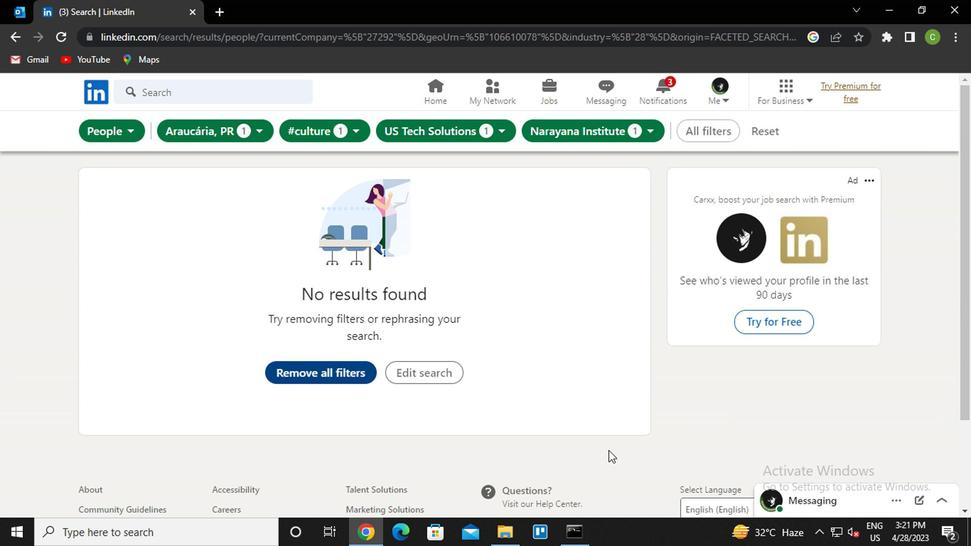 
